 Task: Find connections with filter location Bad Waldsee with filter topic #SEMwith filter profile language Spanish with filter current company Engineers India Limited with filter school Himachal Pradesh University with filter industry Racetracks with filter service category Homeowners Insurance with filter keywords title Travel Agent
Action: Mouse moved to (562, 76)
Screenshot: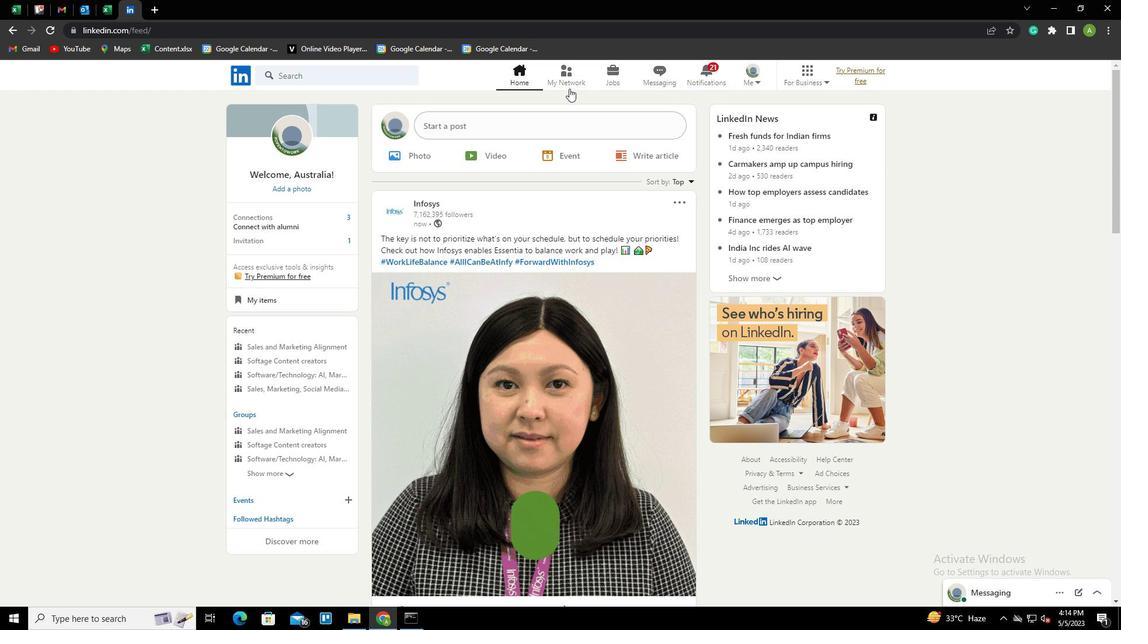 
Action: Mouse pressed left at (562, 76)
Screenshot: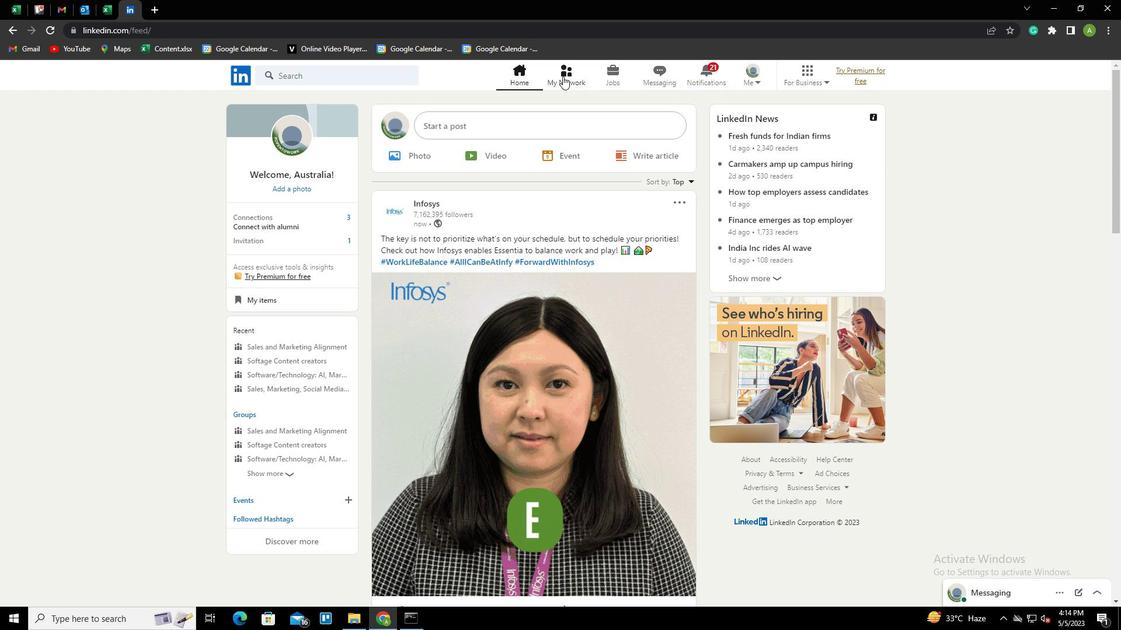 
Action: Mouse moved to (297, 140)
Screenshot: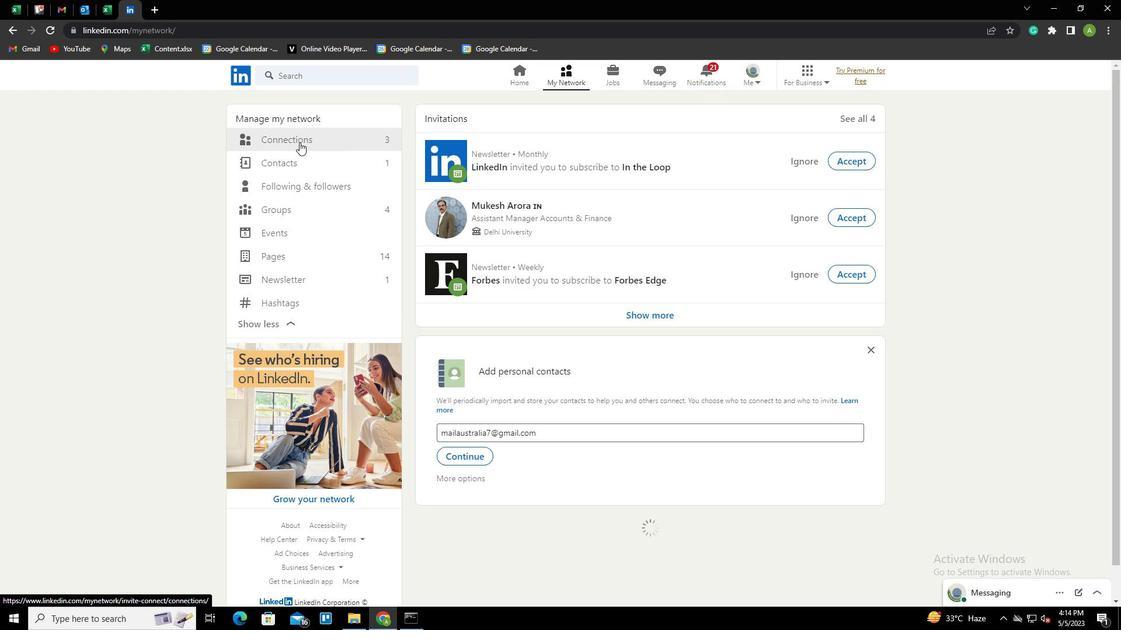 
Action: Mouse pressed left at (297, 140)
Screenshot: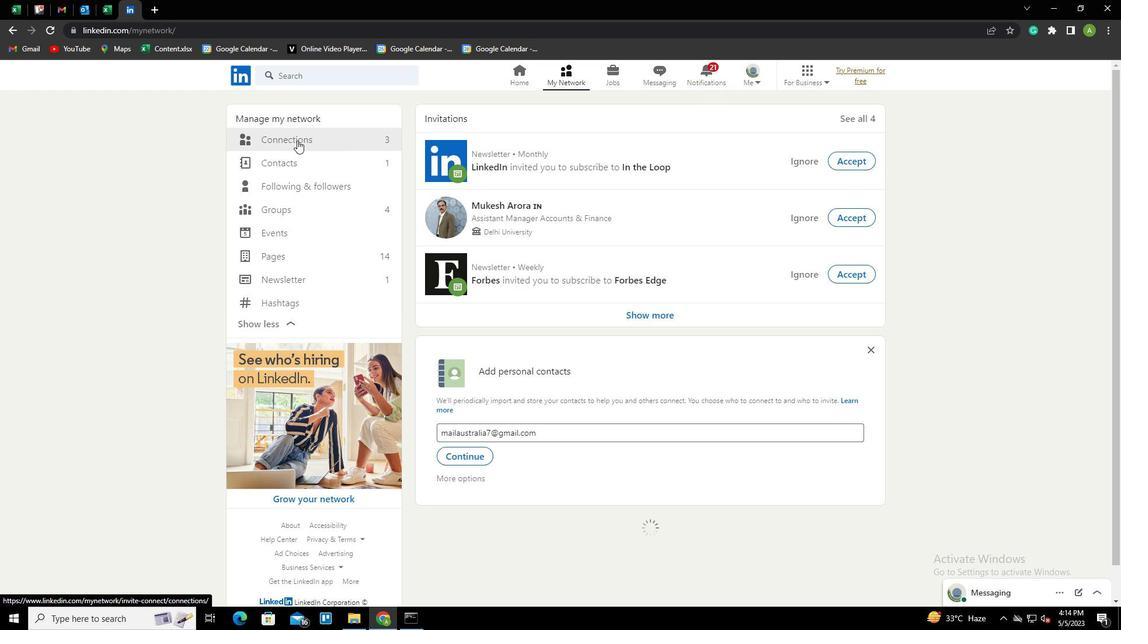 
Action: Mouse moved to (642, 141)
Screenshot: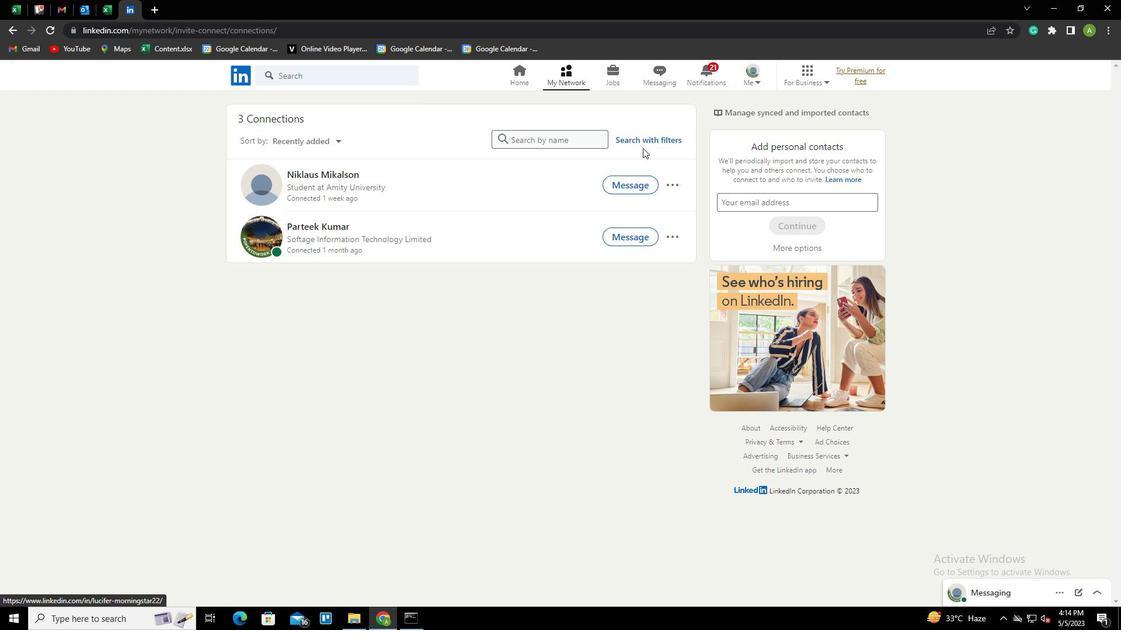 
Action: Mouse pressed left at (642, 141)
Screenshot: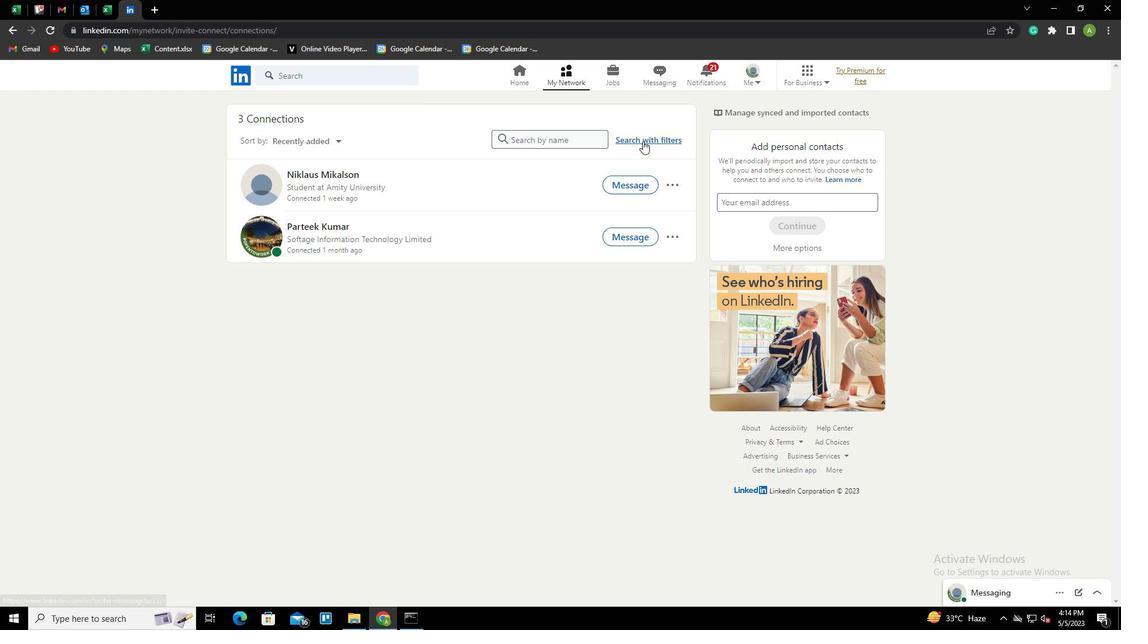 
Action: Mouse moved to (593, 103)
Screenshot: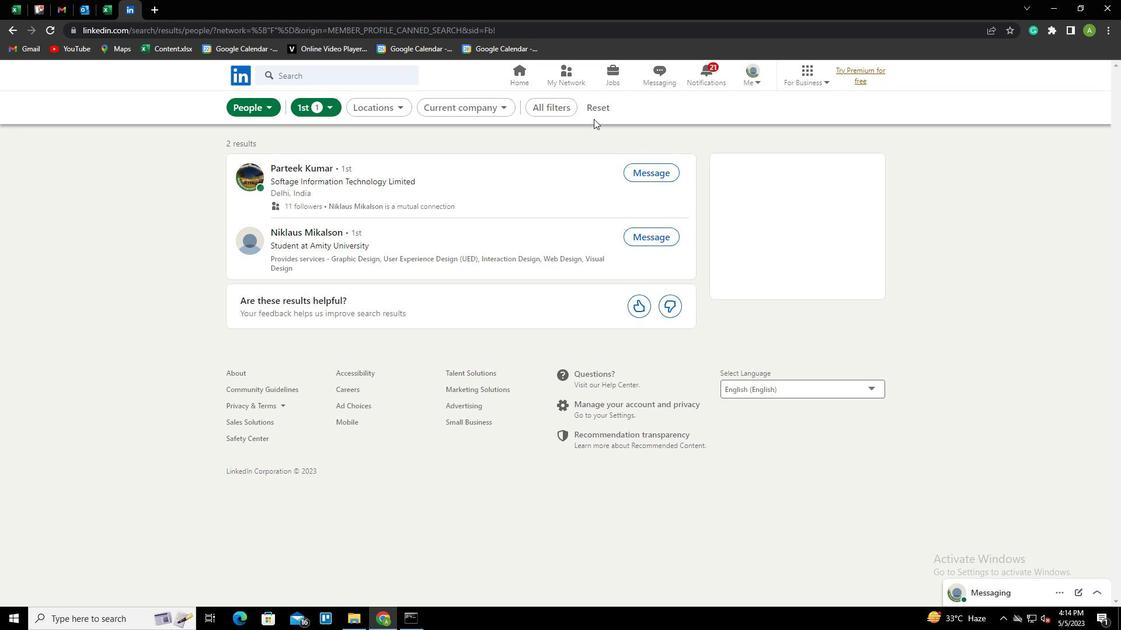 
Action: Mouse pressed left at (593, 103)
Screenshot: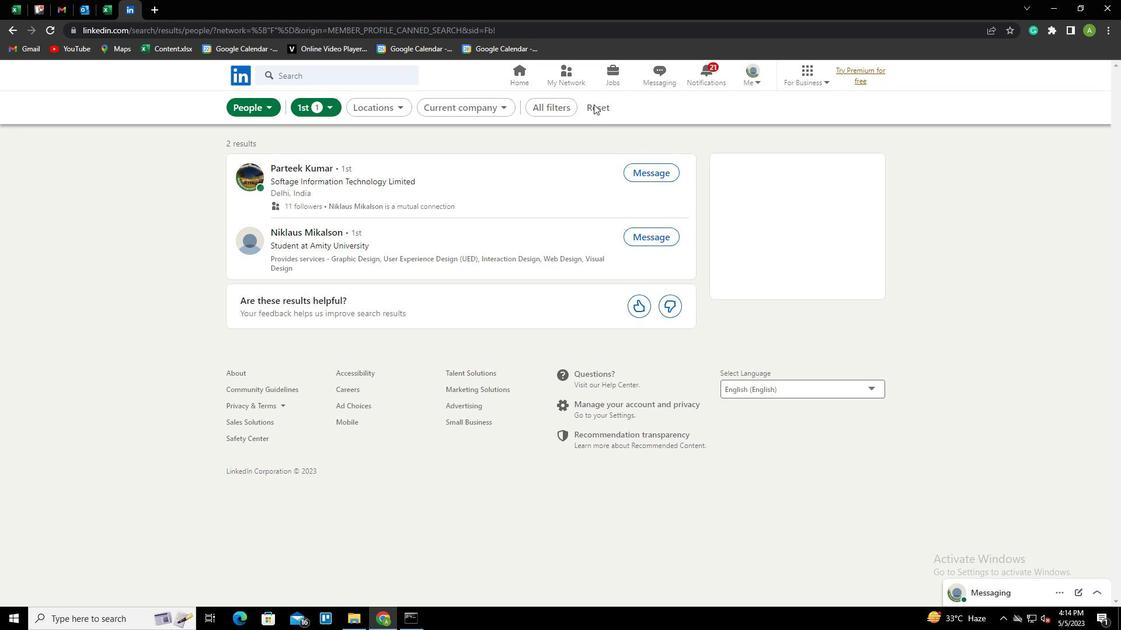 
Action: Mouse moved to (582, 109)
Screenshot: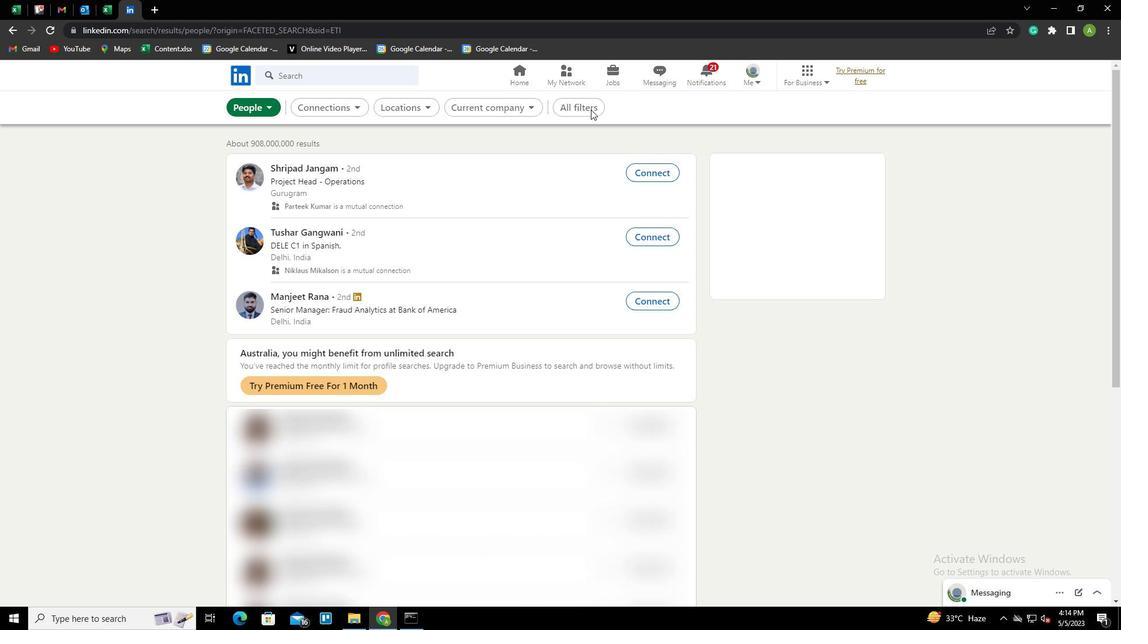 
Action: Mouse pressed left at (582, 109)
Screenshot: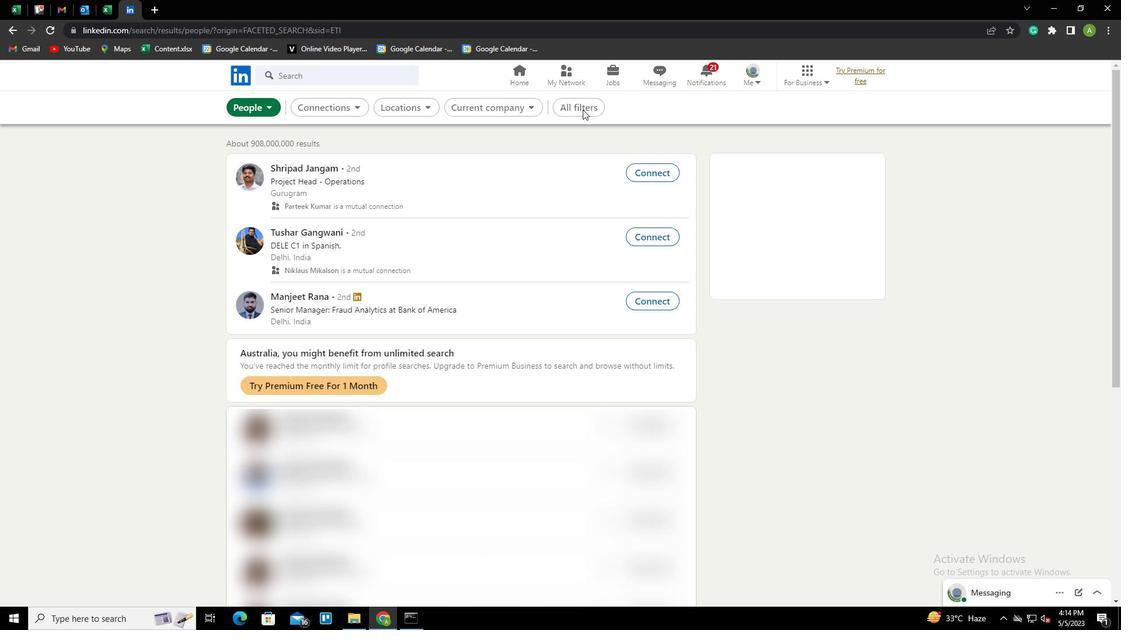 
Action: Mouse moved to (984, 392)
Screenshot: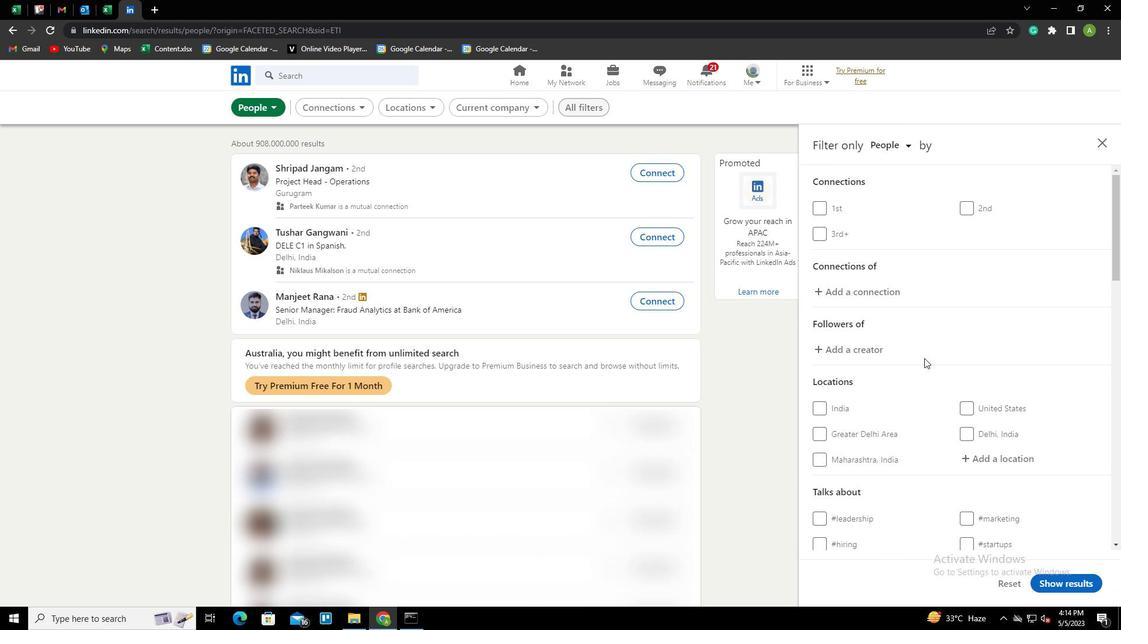 
Action: Mouse scrolled (984, 391) with delta (0, 0)
Screenshot: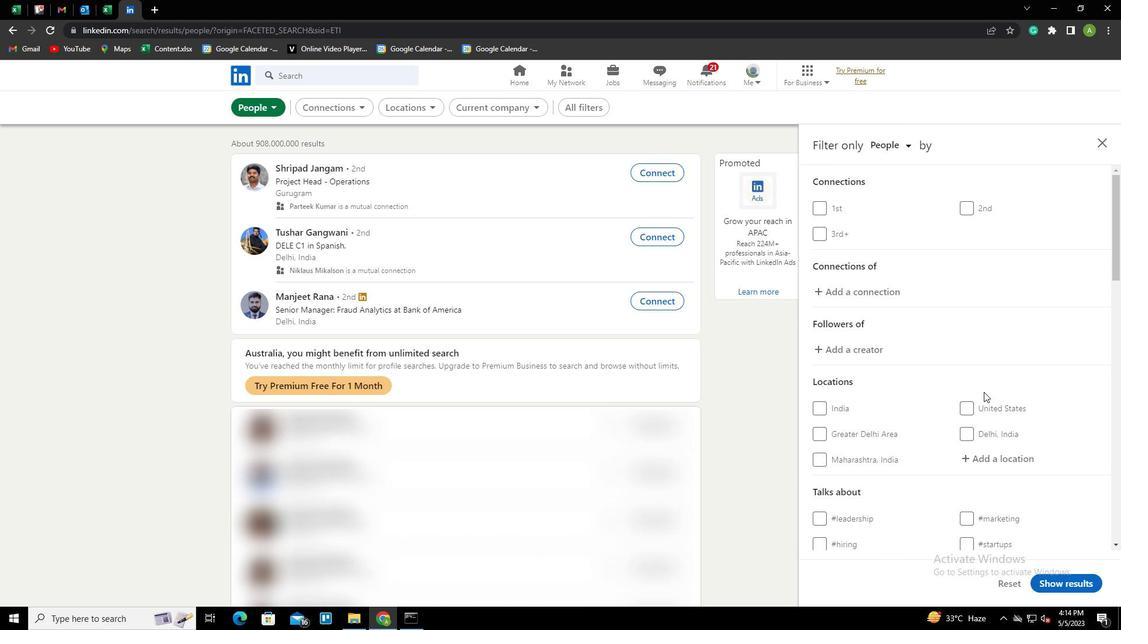 
Action: Mouse scrolled (984, 391) with delta (0, 0)
Screenshot: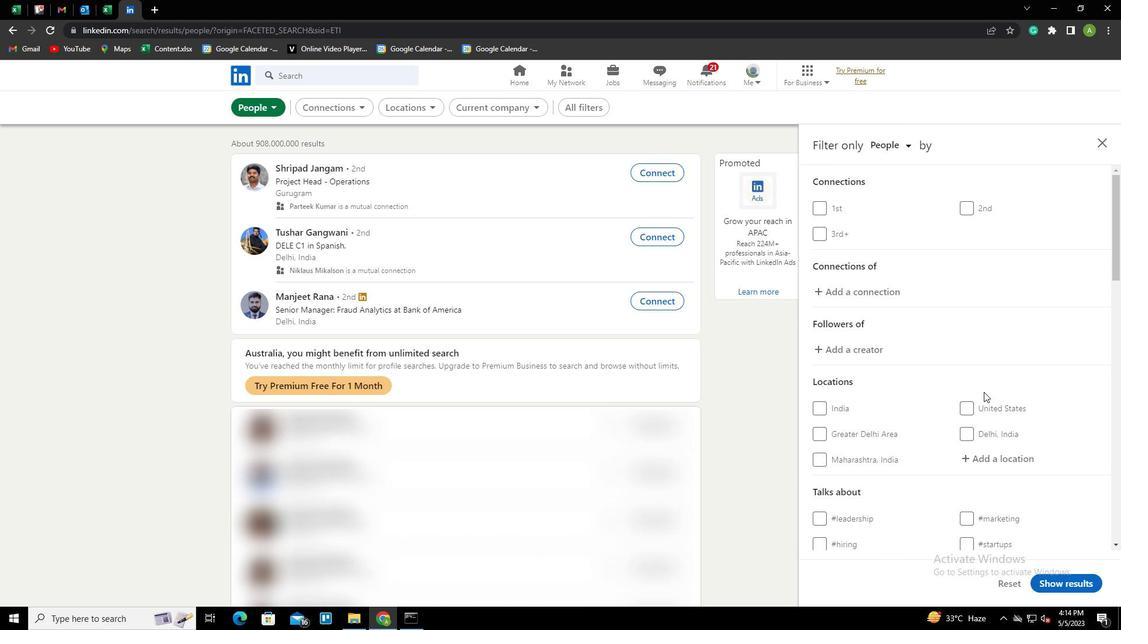 
Action: Mouse moved to (985, 338)
Screenshot: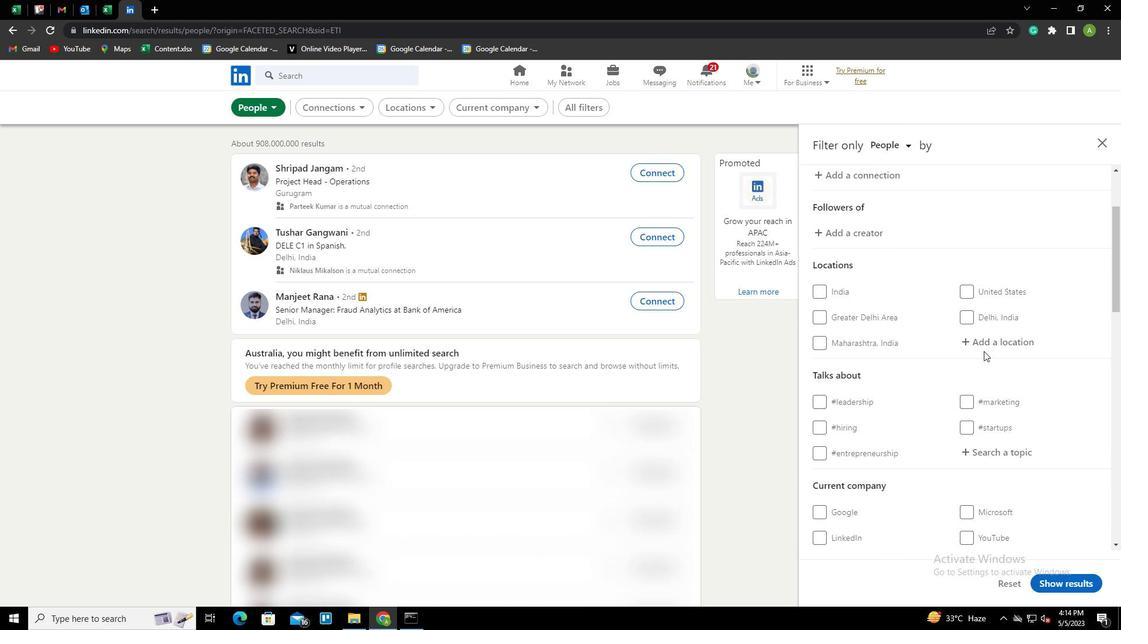 
Action: Mouse pressed left at (985, 338)
Screenshot: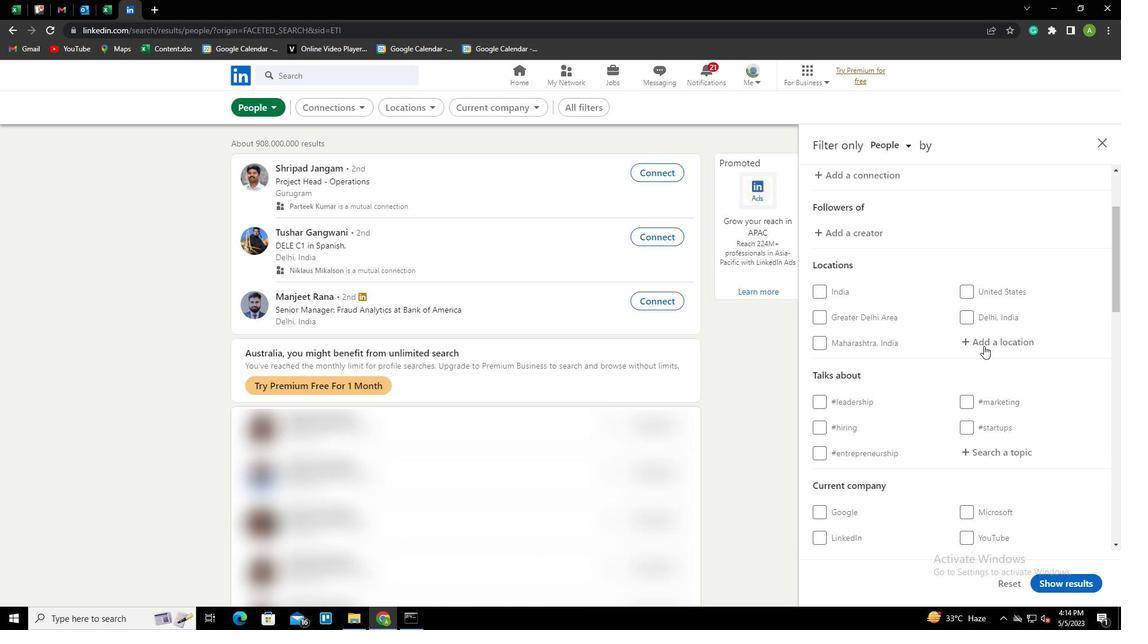 
Action: Key pressed <Key.shift><Key.shift><Key.shift><Key.shift><Key.shift><Key.shift><Key.shift><Key.shift><Key.shift><Key.shift><Key.shift><Key.shift><Key.shift><Key.shift><Key.shift><Key.shift><Key.shift><Key.shift><Key.shift><Key.shift><Key.shift><Key.shift><Key.shift><Key.shift><Key.shift><Key.shift><Key.shift><Key.shift><Key.shift>BAD<Key.space><Key.shift>WALDSEE<Key.down><Key.enter>
Screenshot: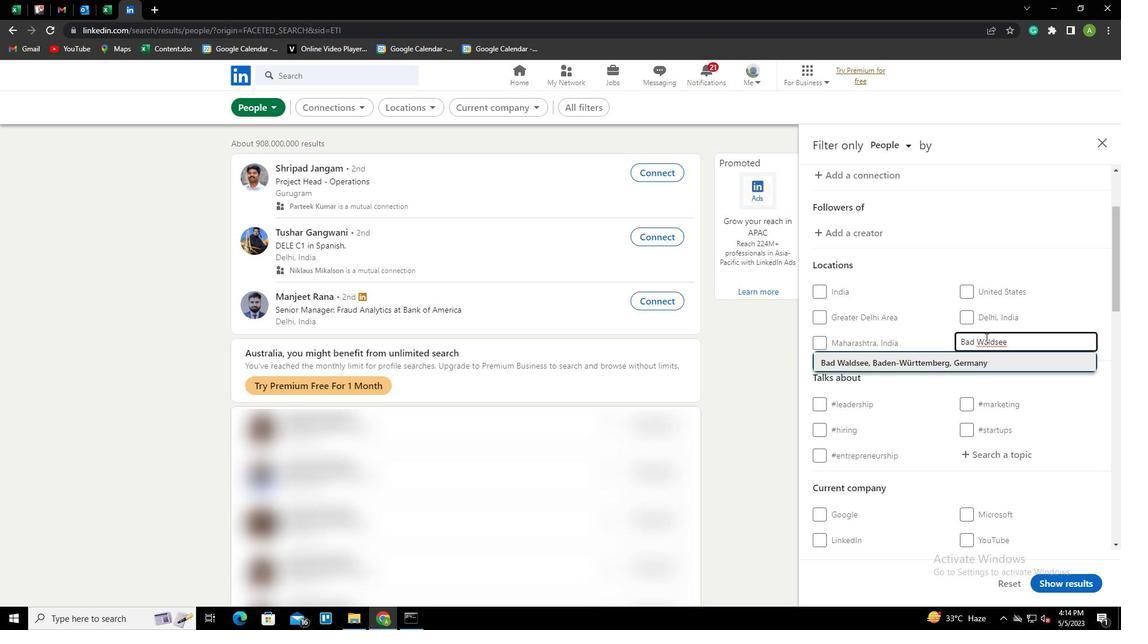 
Action: Mouse scrolled (985, 337) with delta (0, 0)
Screenshot: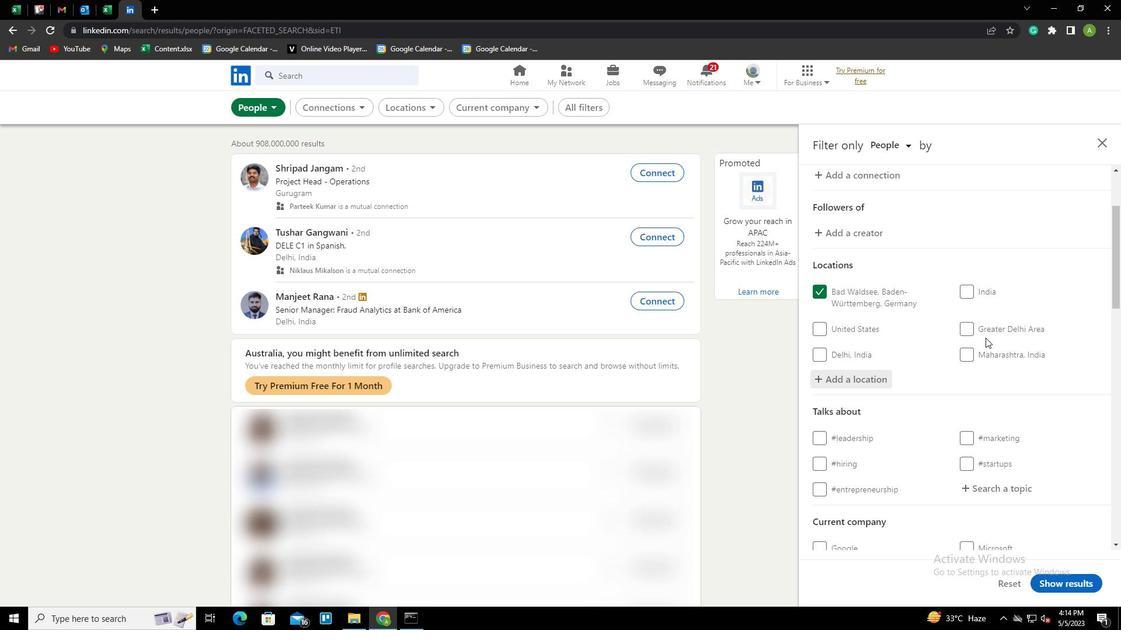 
Action: Mouse scrolled (985, 337) with delta (0, 0)
Screenshot: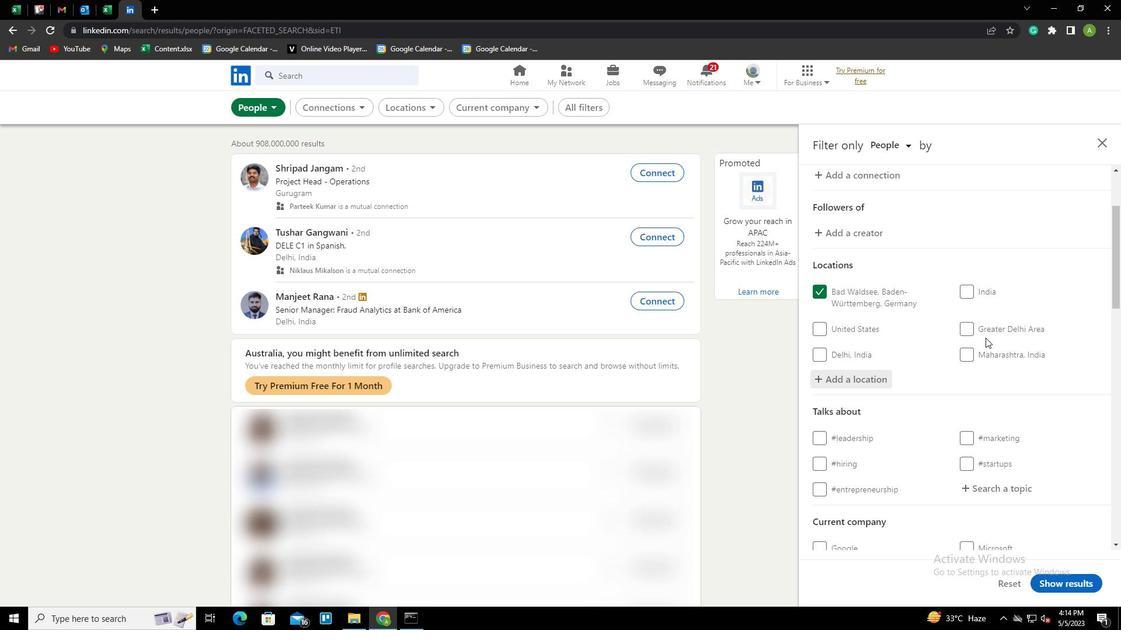 
Action: Mouse scrolled (985, 337) with delta (0, 0)
Screenshot: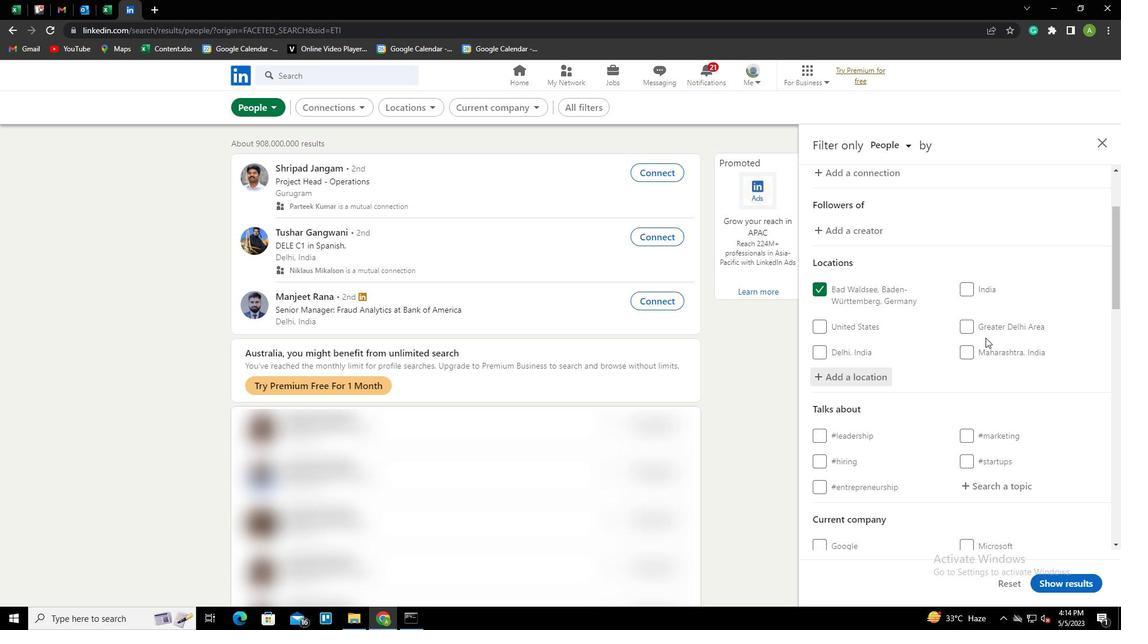 
Action: Mouse moved to (1001, 317)
Screenshot: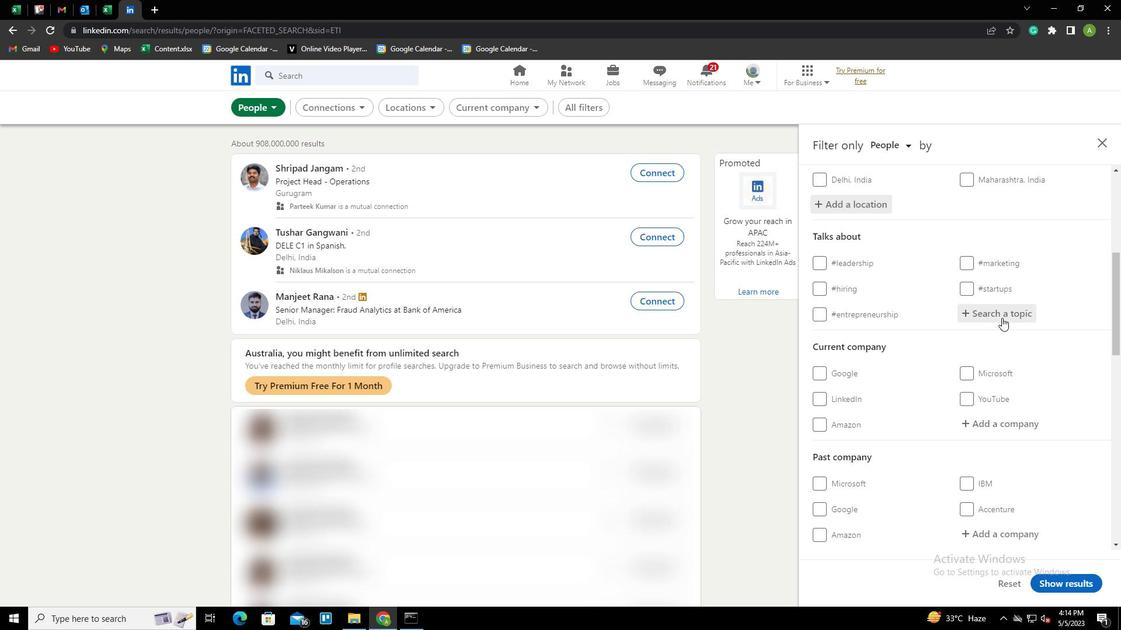 
Action: Mouse pressed left at (1001, 317)
Screenshot: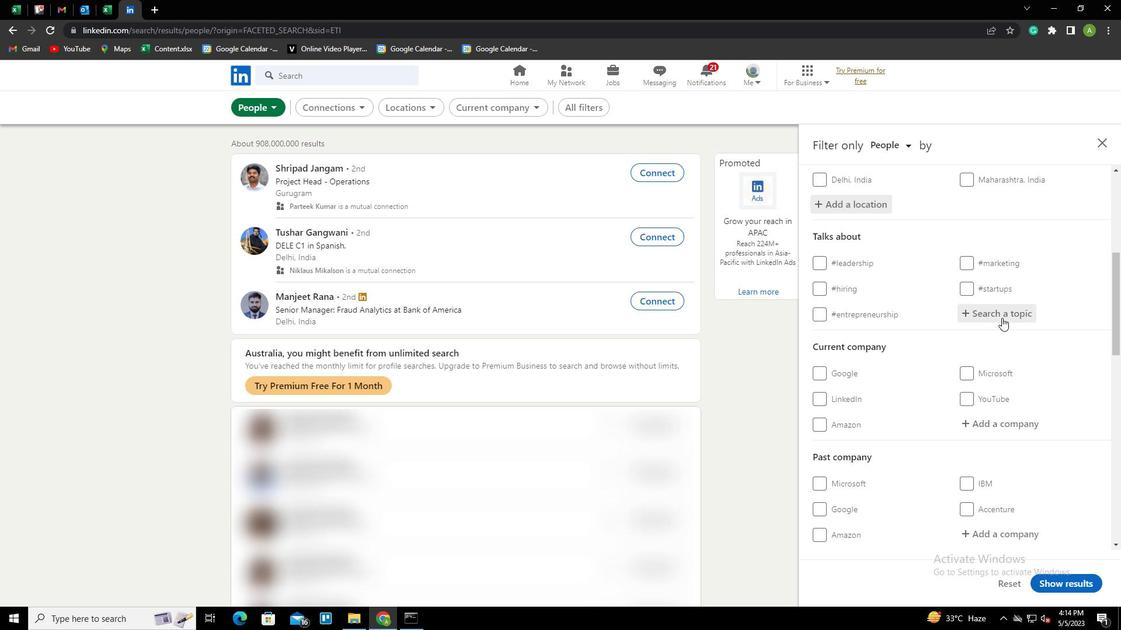 
Action: Key pressed <Key.shift><Key.shift><Key.shift><Key.shift><Key.shift><Key.shift><Key.shift><Key.shift><Key.shift><Key.shift><Key.shift><Key.shift><Key.shift><Key.shift><Key.shift><Key.shift><Key.shift><Key.shift><Key.shift><Key.shift><Key.shift><Key.shift><Key.shift><Key.shift><Key.shift><Key.shift><Key.shift><Key.shift><Key.shift><Key.shift><Key.shift>SEM<Key.down><Key.down><Key.down><Key.down><Key.down><Key.enter>
Screenshot: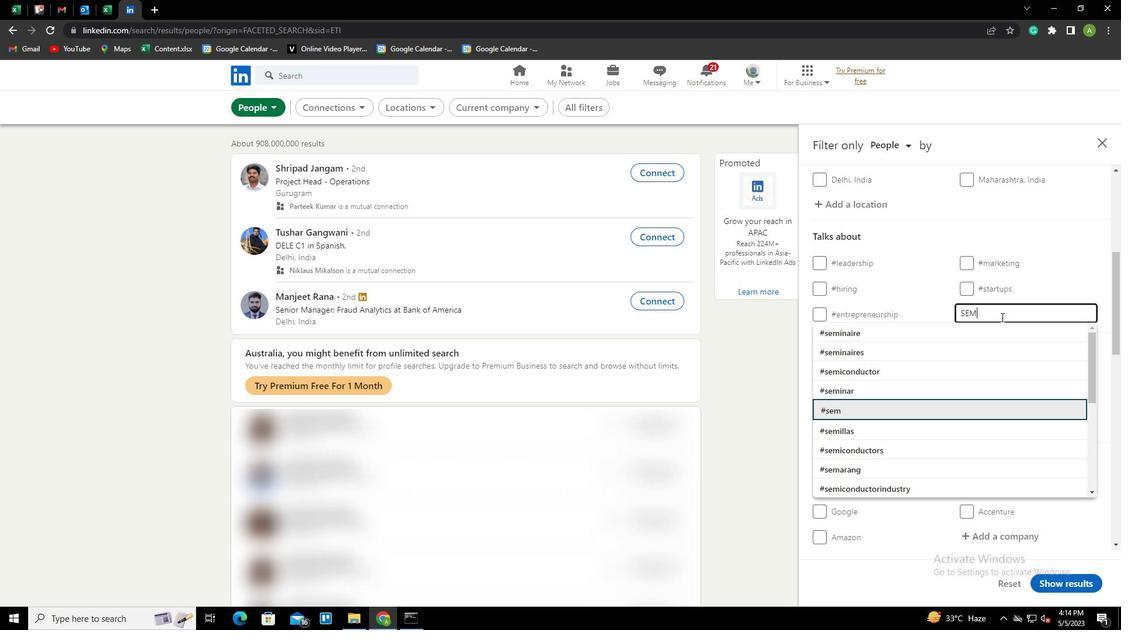 
Action: Mouse scrolled (1001, 317) with delta (0, 0)
Screenshot: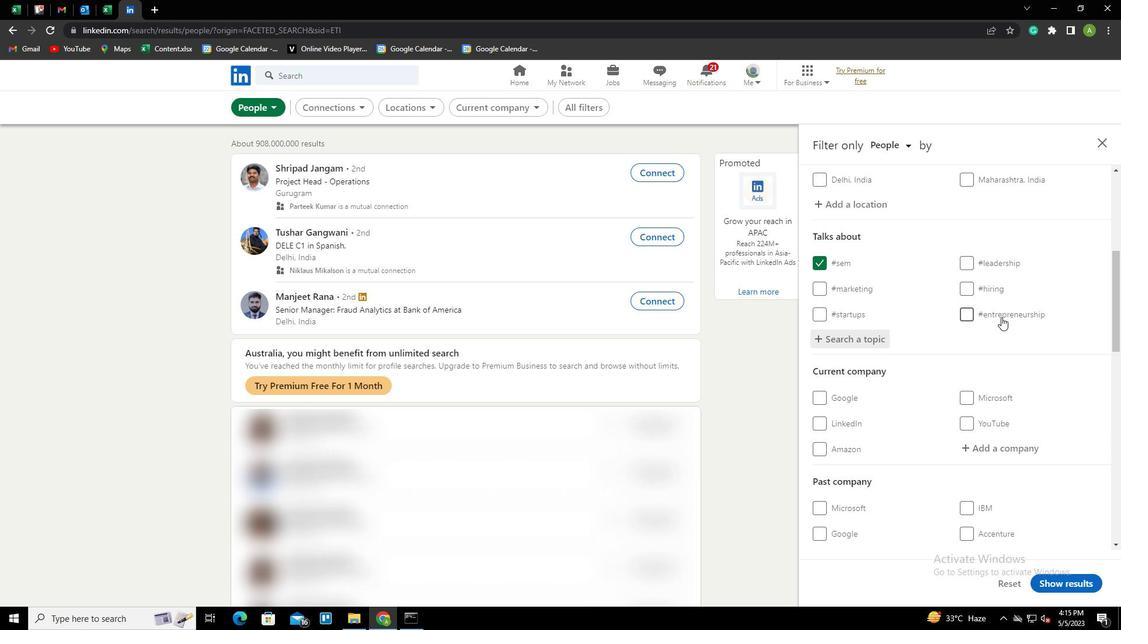 
Action: Mouse scrolled (1001, 317) with delta (0, 0)
Screenshot: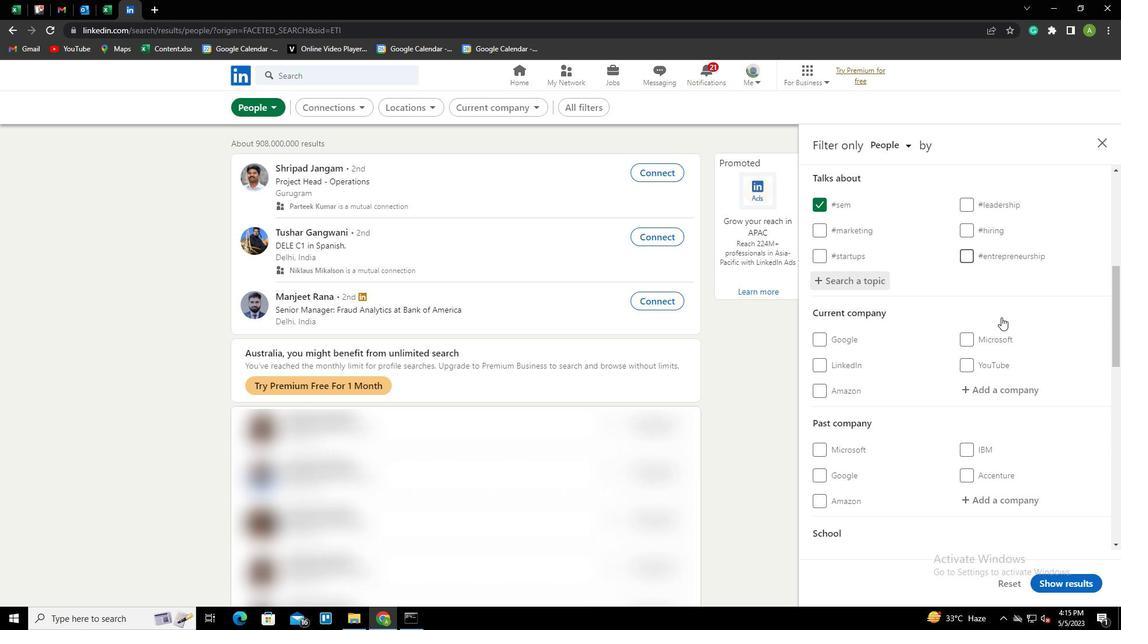 
Action: Mouse scrolled (1001, 317) with delta (0, 0)
Screenshot: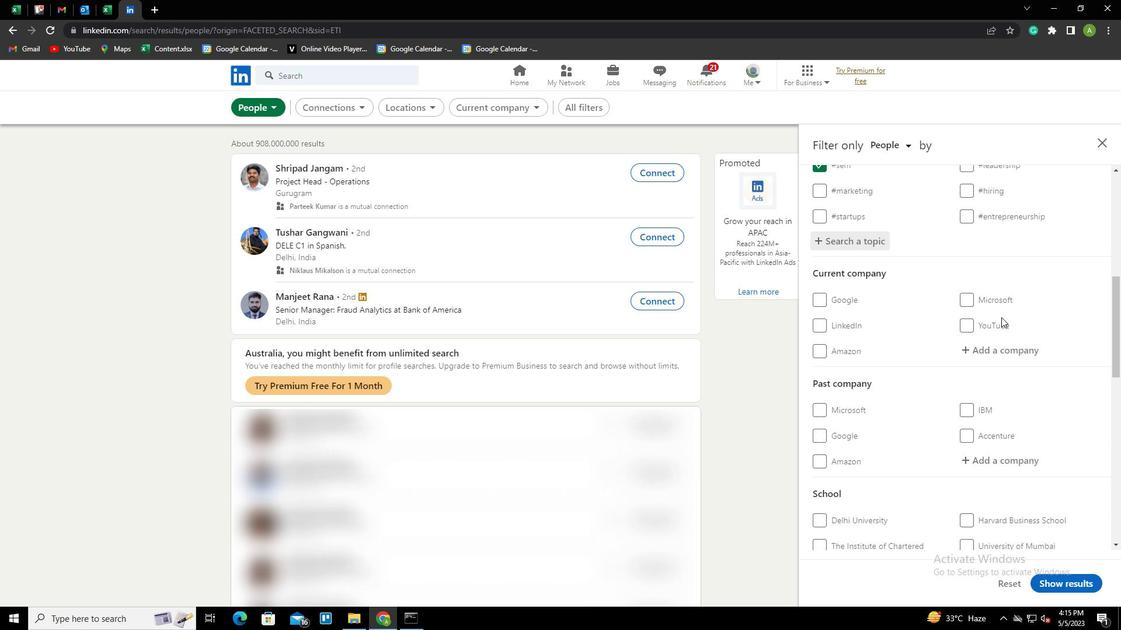
Action: Mouse scrolled (1001, 317) with delta (0, 0)
Screenshot: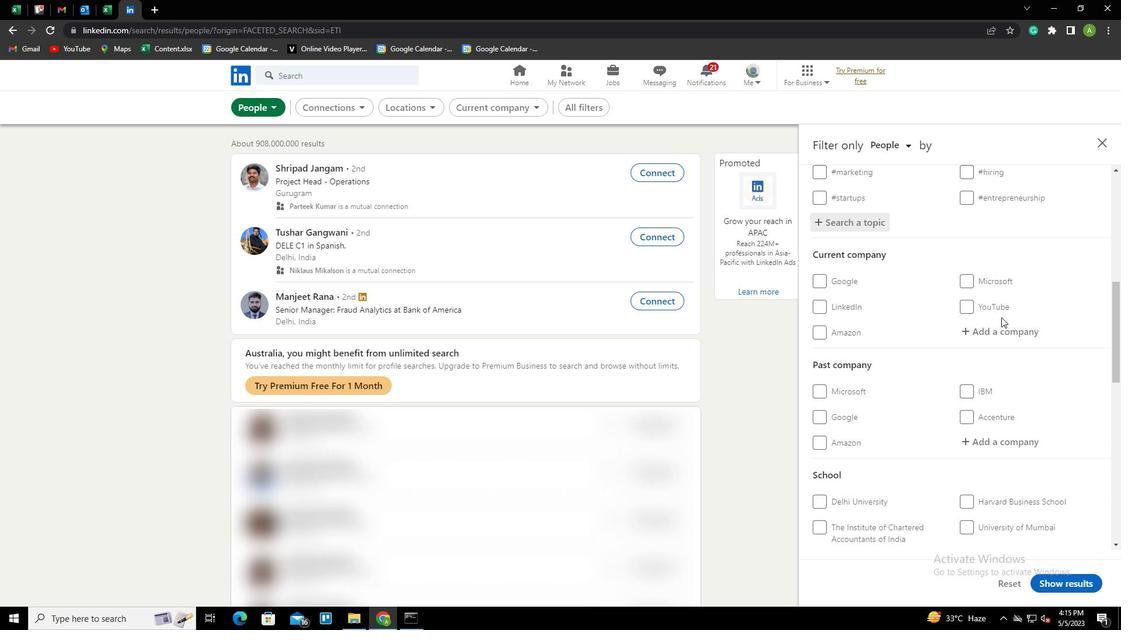 
Action: Mouse scrolled (1001, 317) with delta (0, 0)
Screenshot: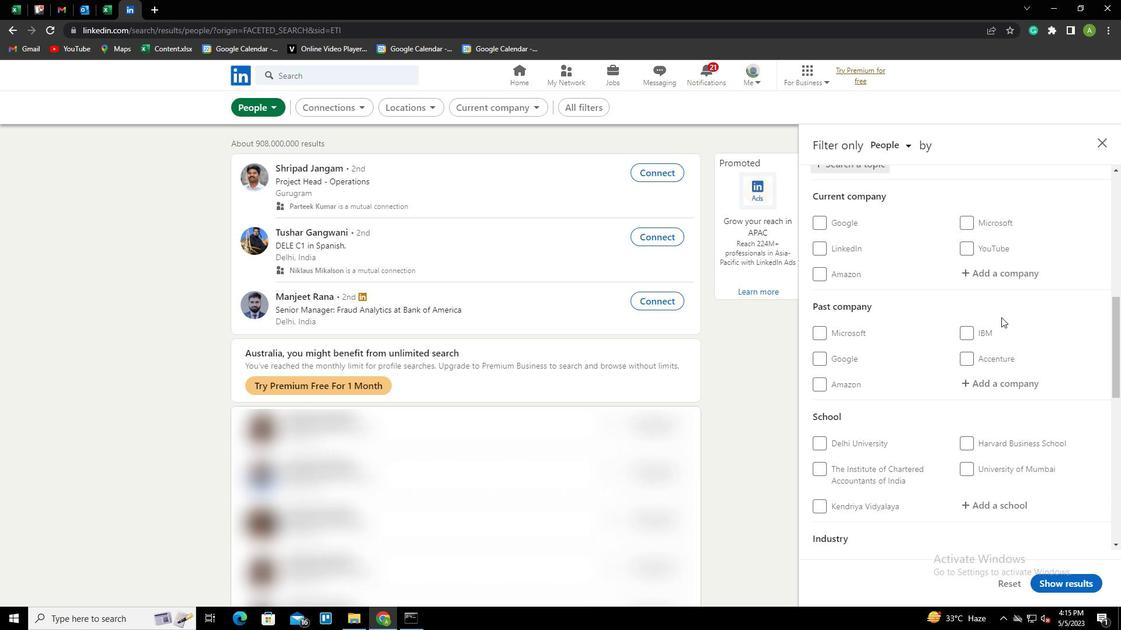 
Action: Mouse scrolled (1001, 317) with delta (0, 0)
Screenshot: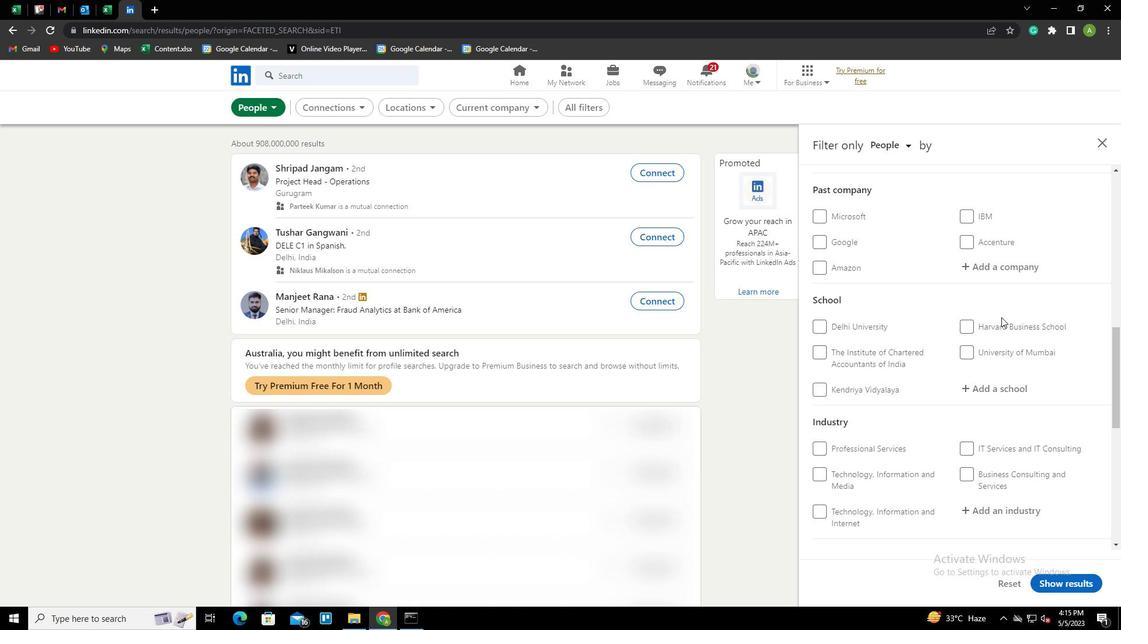 
Action: Mouse scrolled (1001, 317) with delta (0, 0)
Screenshot: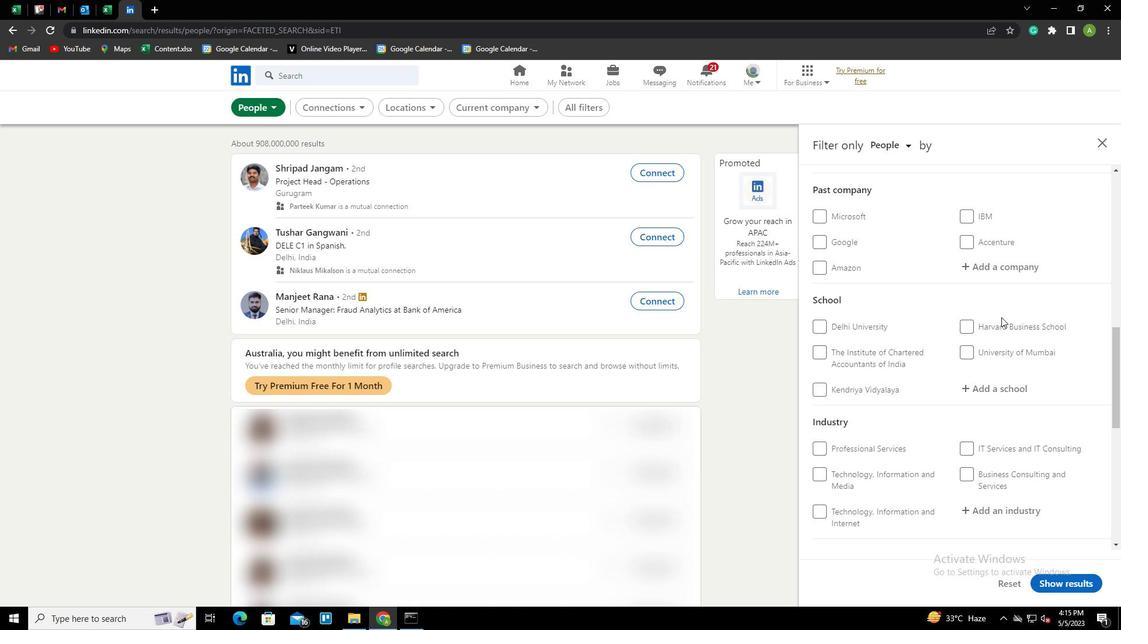 
Action: Mouse scrolled (1001, 317) with delta (0, 0)
Screenshot: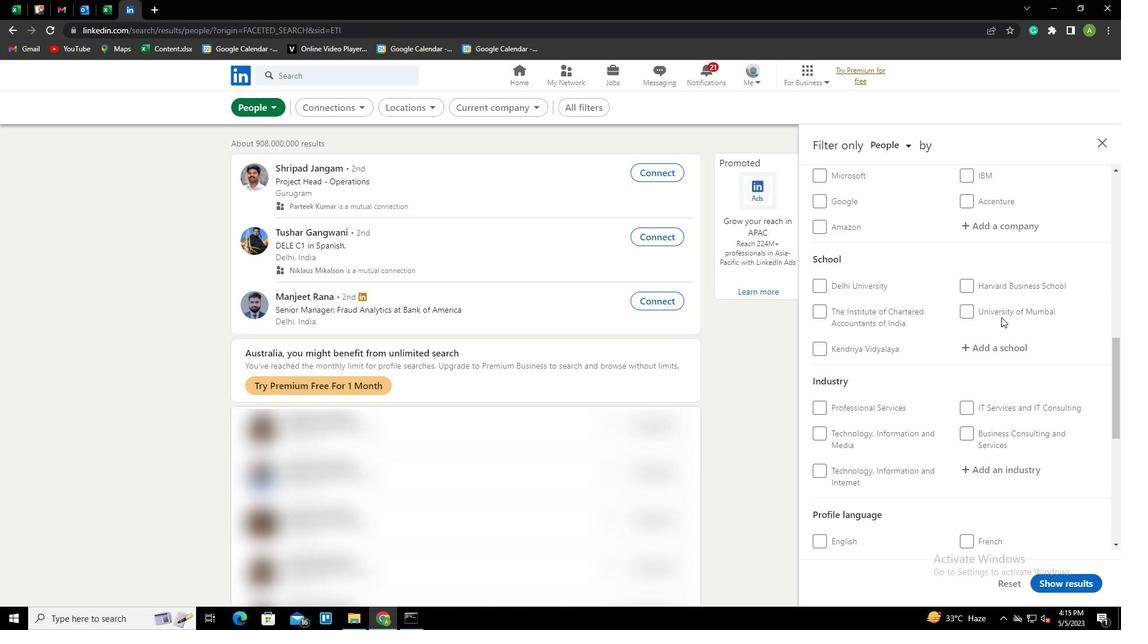 
Action: Mouse scrolled (1001, 317) with delta (0, 0)
Screenshot: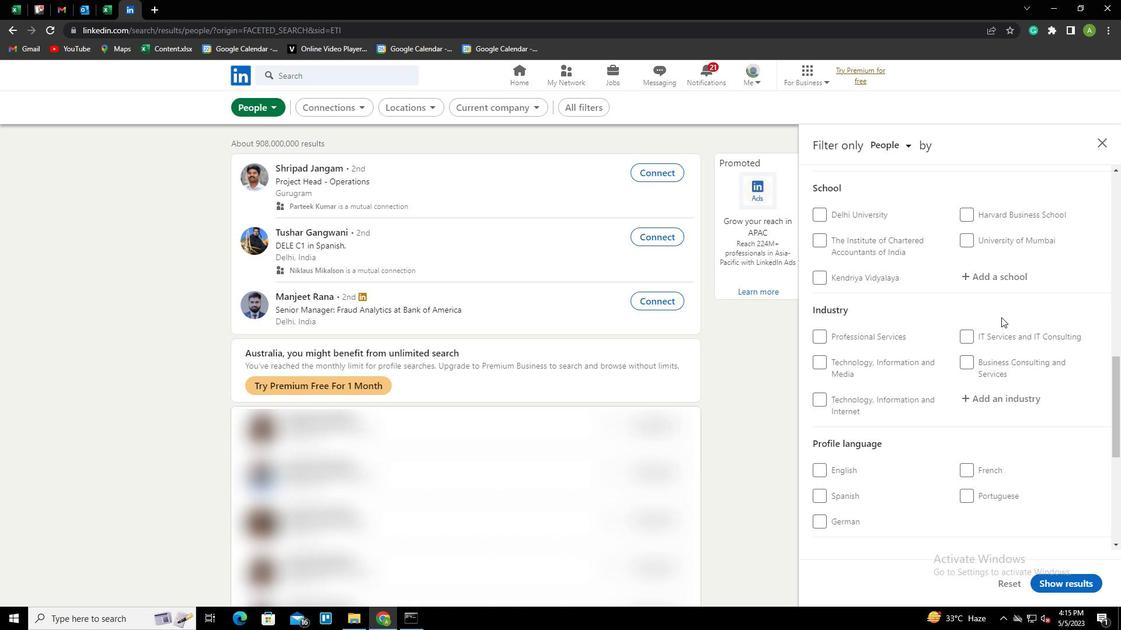 
Action: Mouse moved to (816, 374)
Screenshot: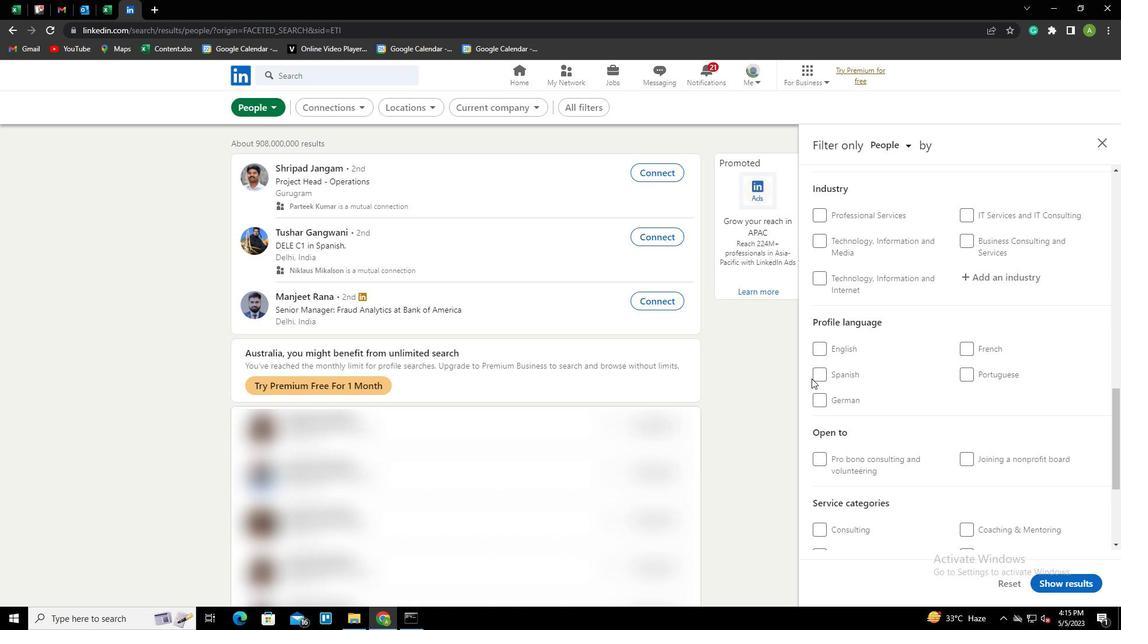 
Action: Mouse pressed left at (816, 374)
Screenshot: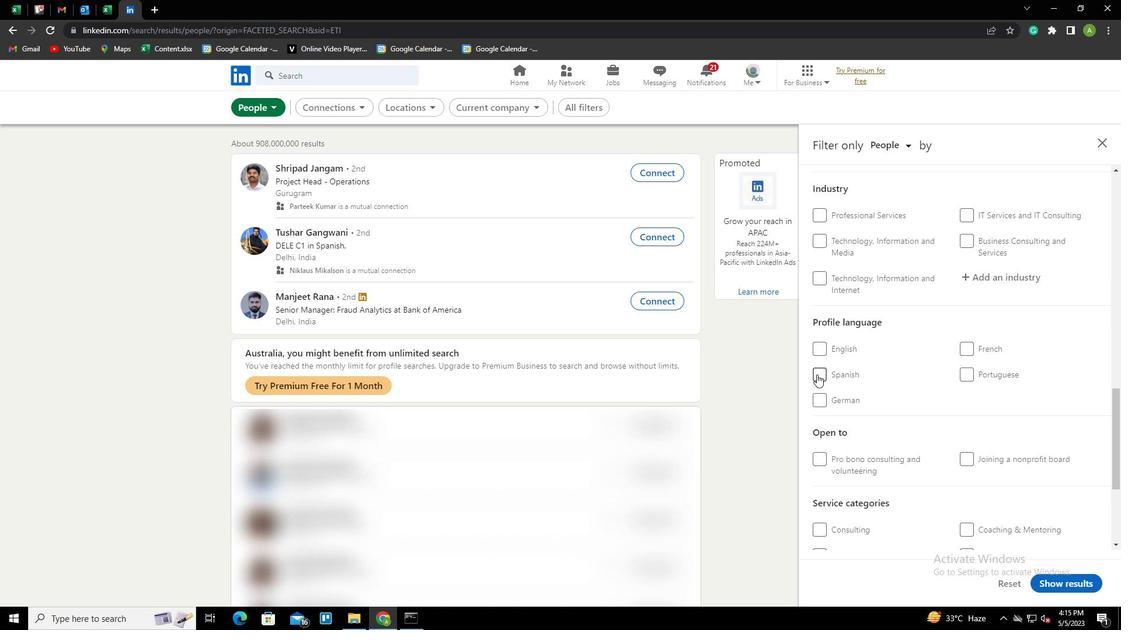
Action: Mouse moved to (923, 376)
Screenshot: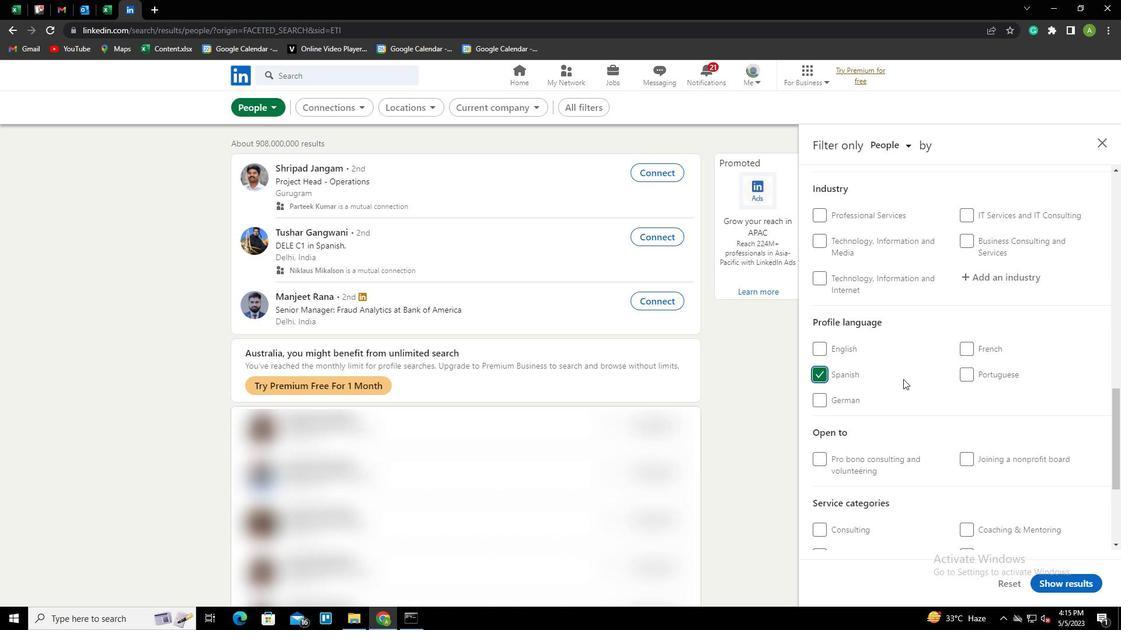 
Action: Mouse scrolled (923, 377) with delta (0, 0)
Screenshot: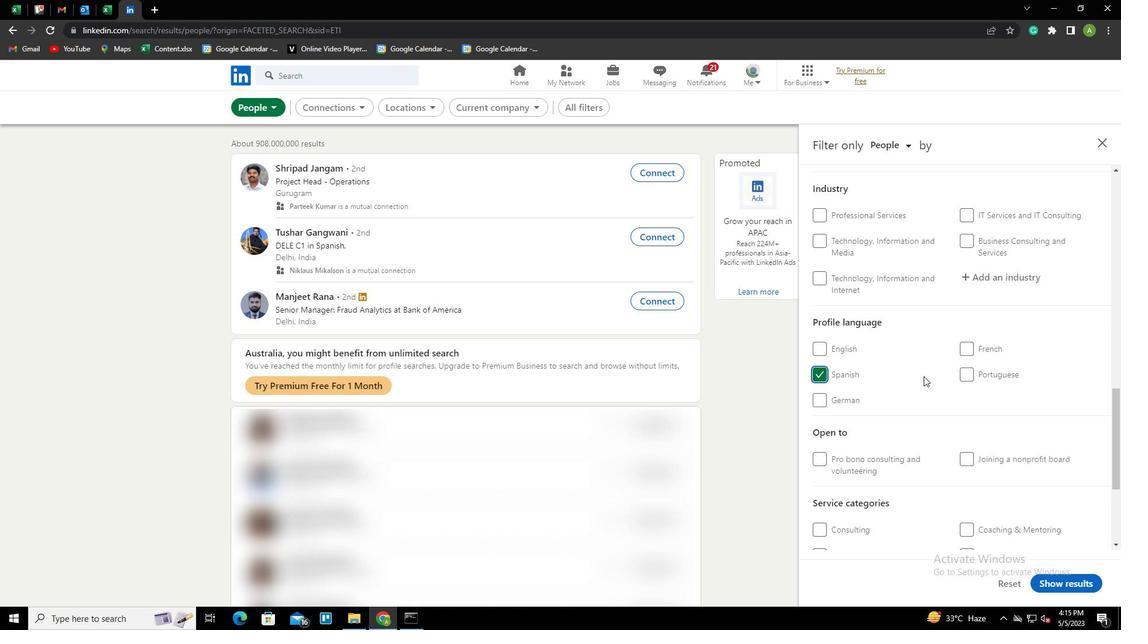 
Action: Mouse scrolled (923, 377) with delta (0, 0)
Screenshot: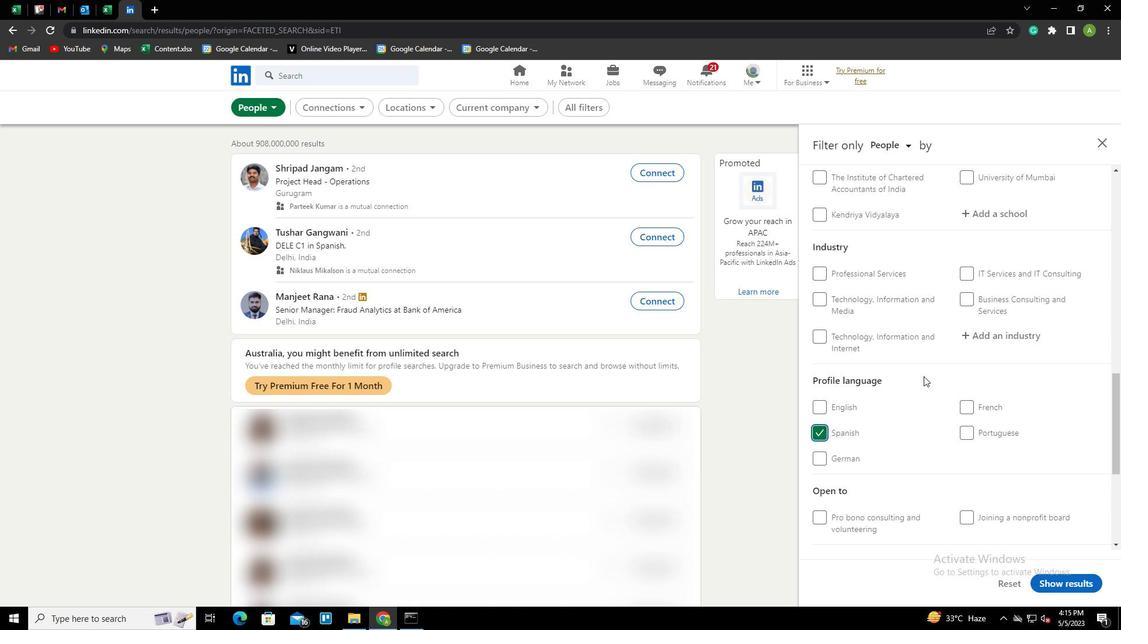 
Action: Mouse scrolled (923, 377) with delta (0, 0)
Screenshot: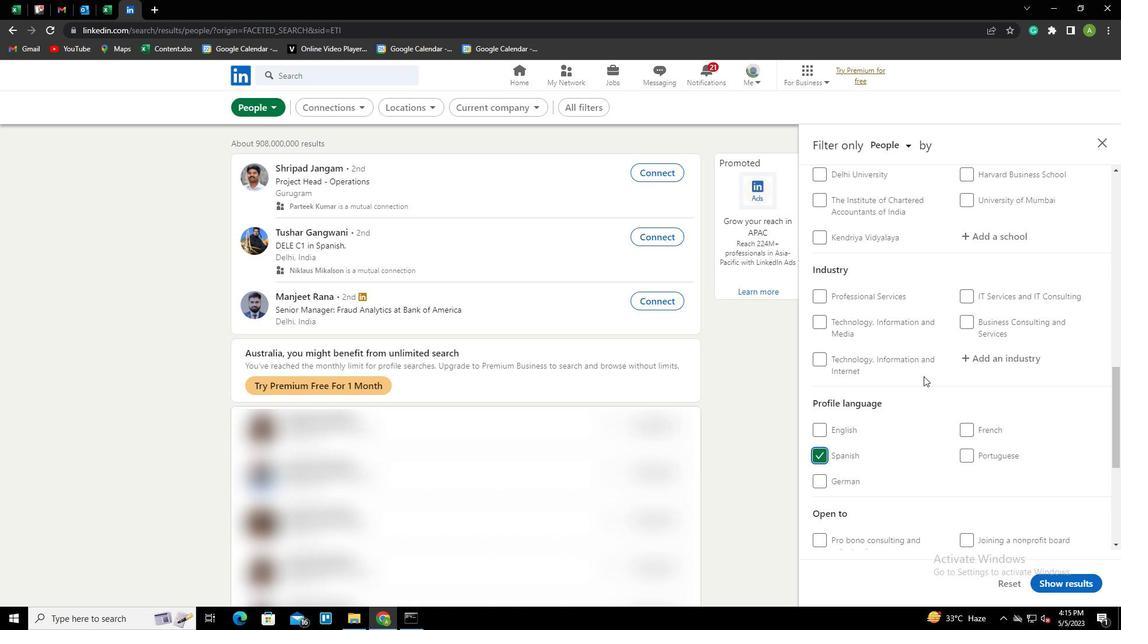 
Action: Mouse scrolled (923, 377) with delta (0, 0)
Screenshot: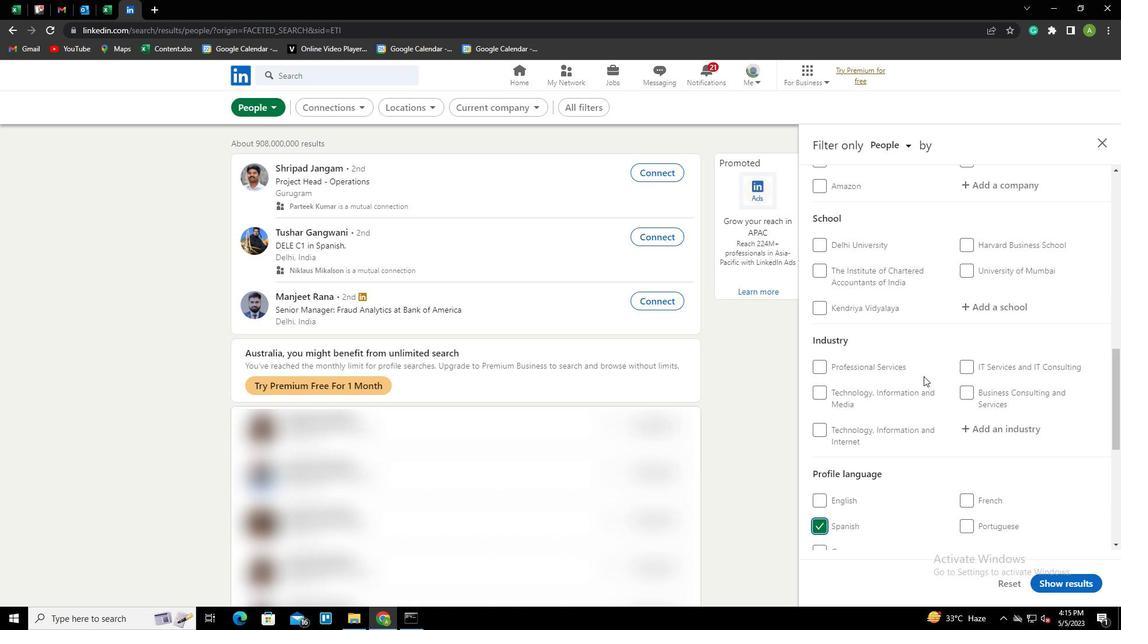 
Action: Mouse scrolled (923, 377) with delta (0, 0)
Screenshot: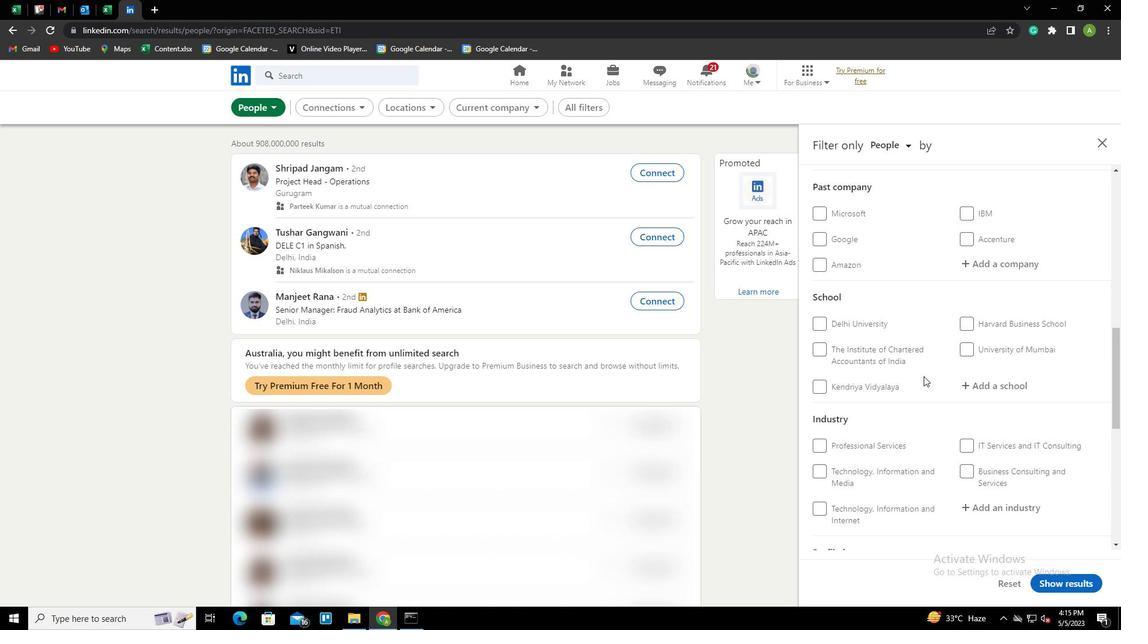 
Action: Mouse scrolled (923, 377) with delta (0, 0)
Screenshot: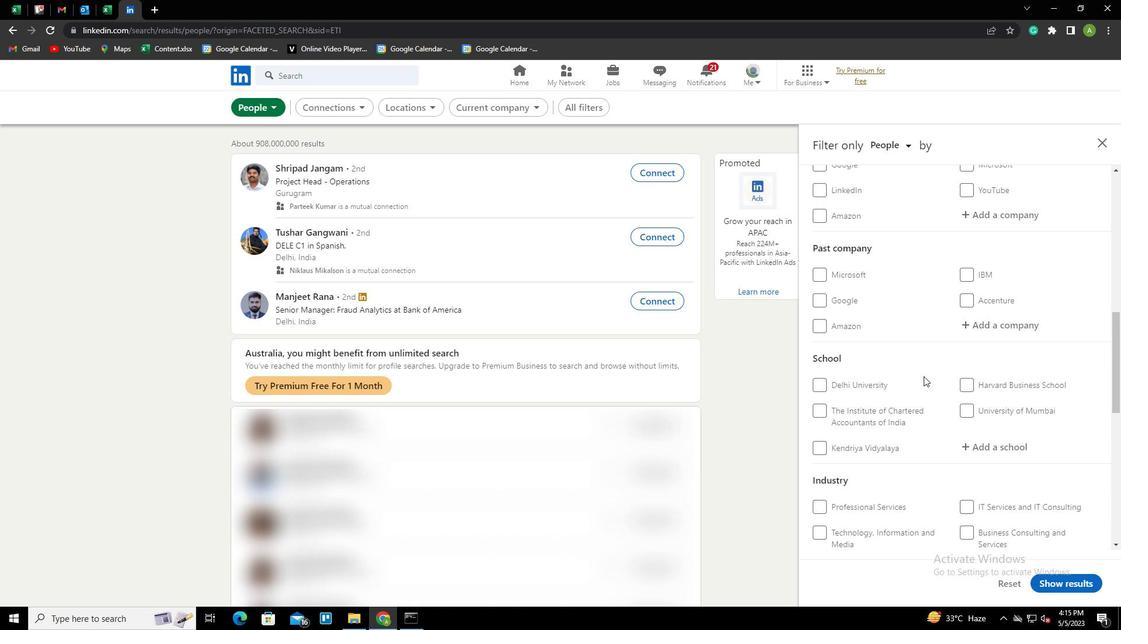
Action: Mouse scrolled (923, 377) with delta (0, 0)
Screenshot: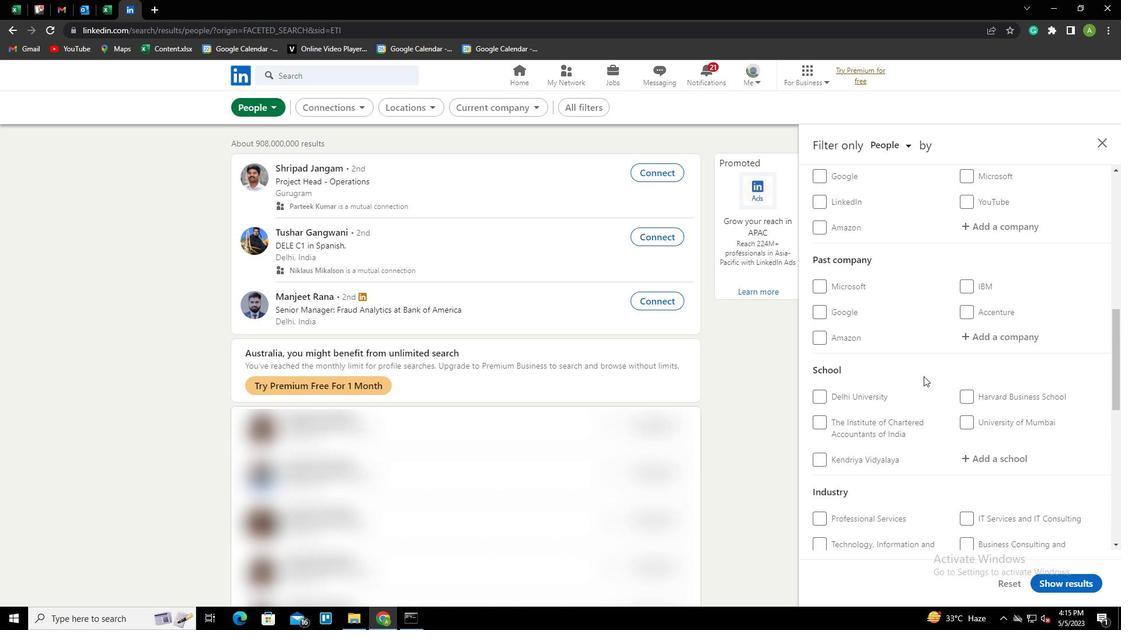 
Action: Mouse moved to (990, 335)
Screenshot: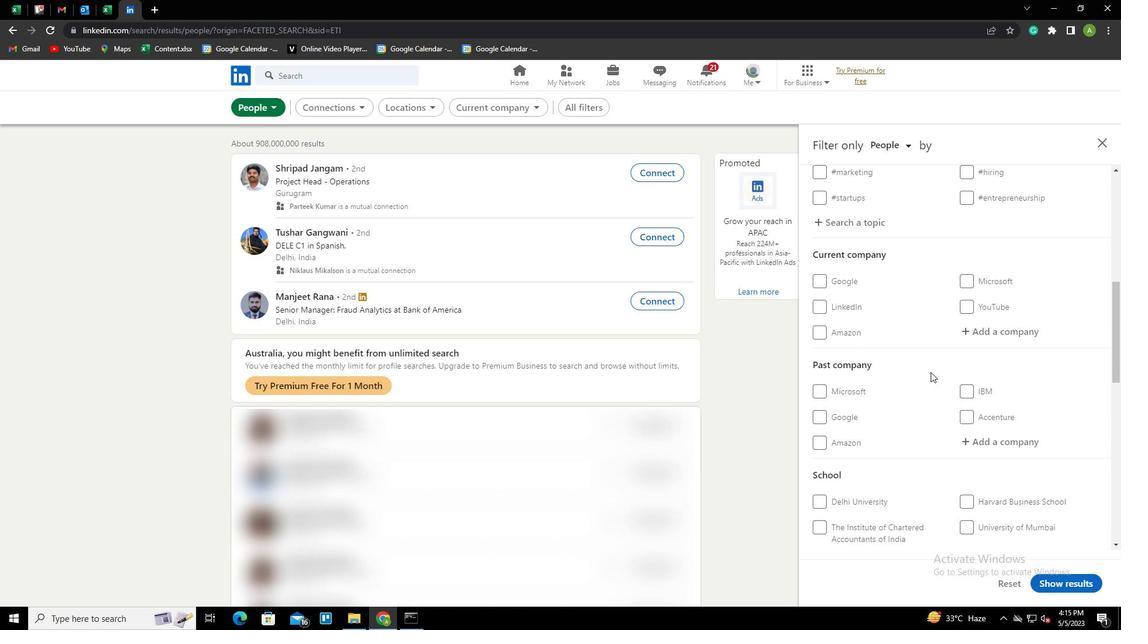 
Action: Mouse pressed left at (990, 335)
Screenshot: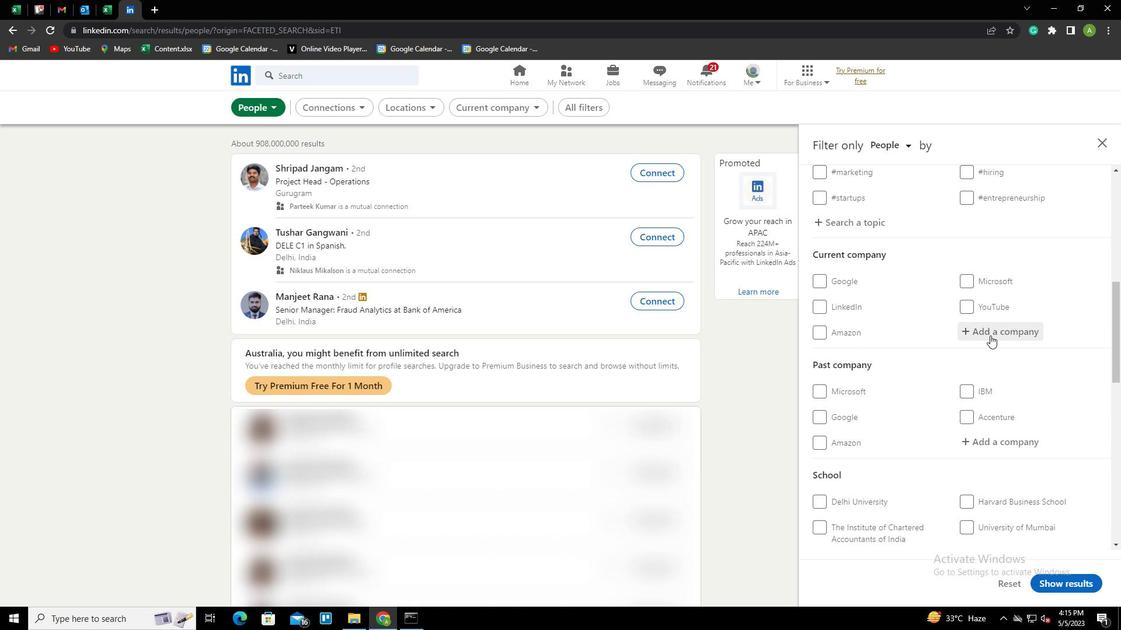 
Action: Key pressed <Key.shift><Key.shift><Key.shift><Key.shift><Key.shift><Key.shift><Key.shift>ENGINEERS<Key.space><Key.shift>INDIA<Key.space><Key.shift>LIMITED<Key.down><Key.enter>
Screenshot: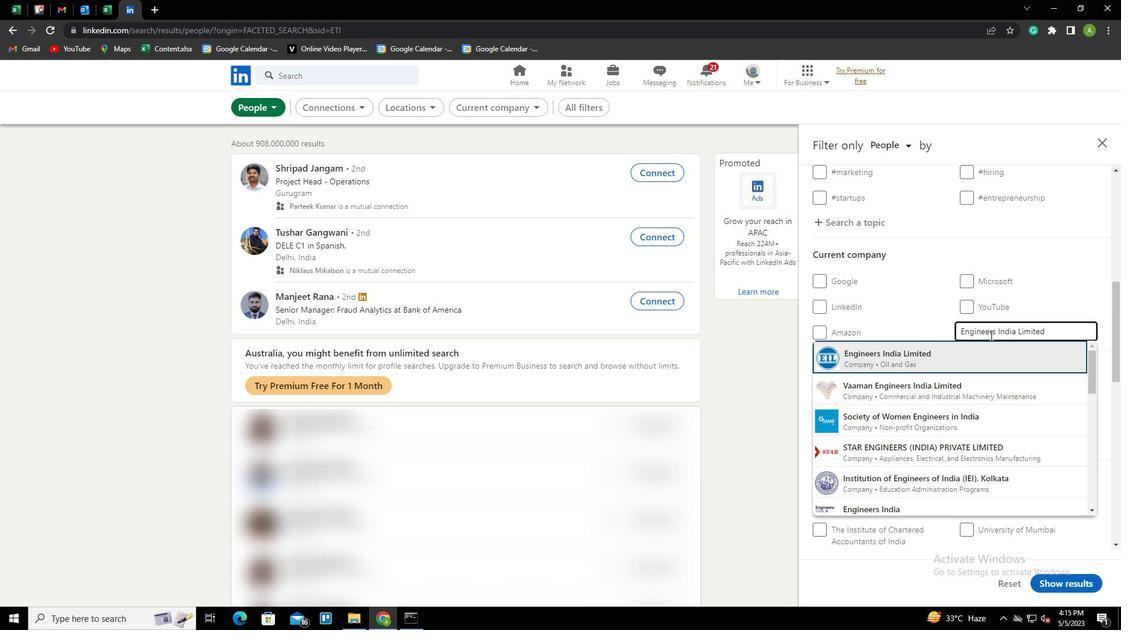 
Action: Mouse scrolled (990, 335) with delta (0, 0)
Screenshot: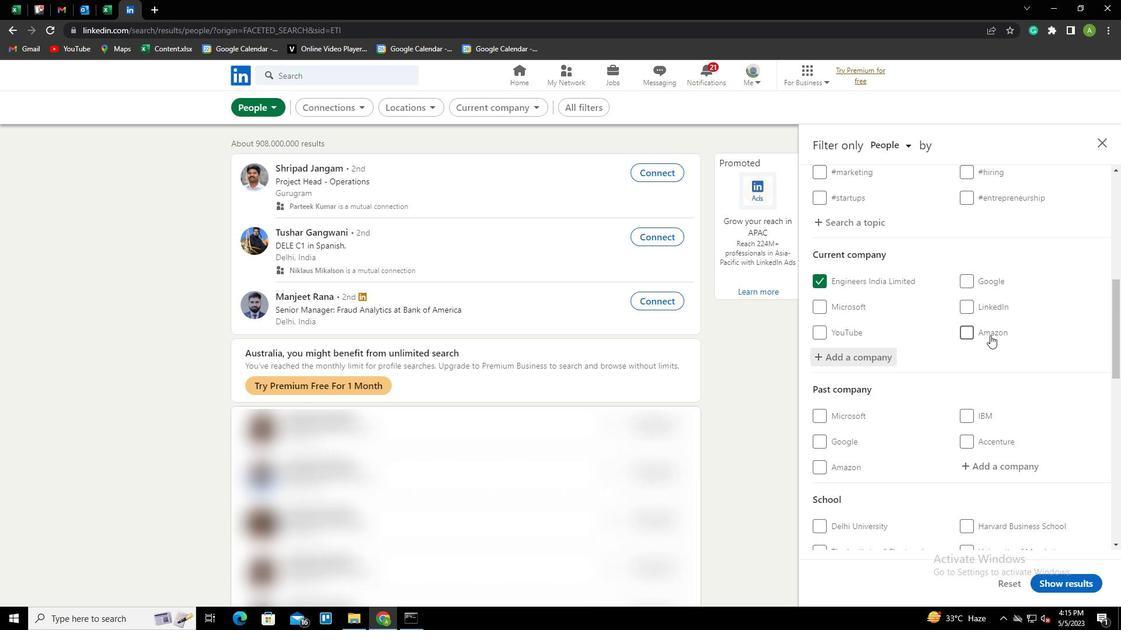 
Action: Mouse scrolled (990, 335) with delta (0, 0)
Screenshot: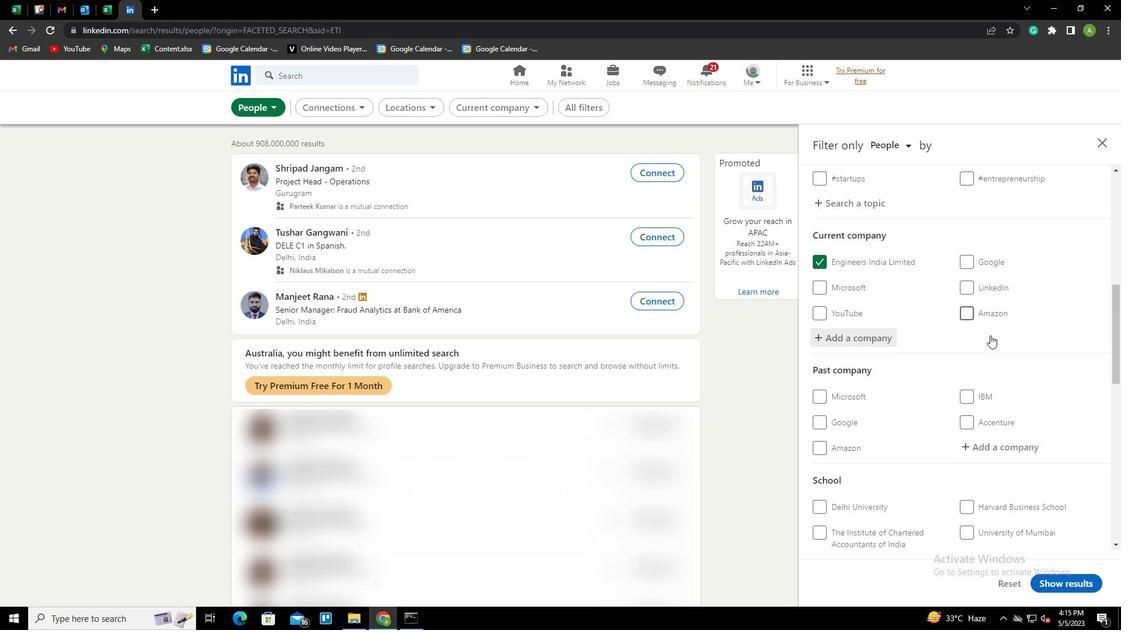 
Action: Mouse scrolled (990, 335) with delta (0, 0)
Screenshot: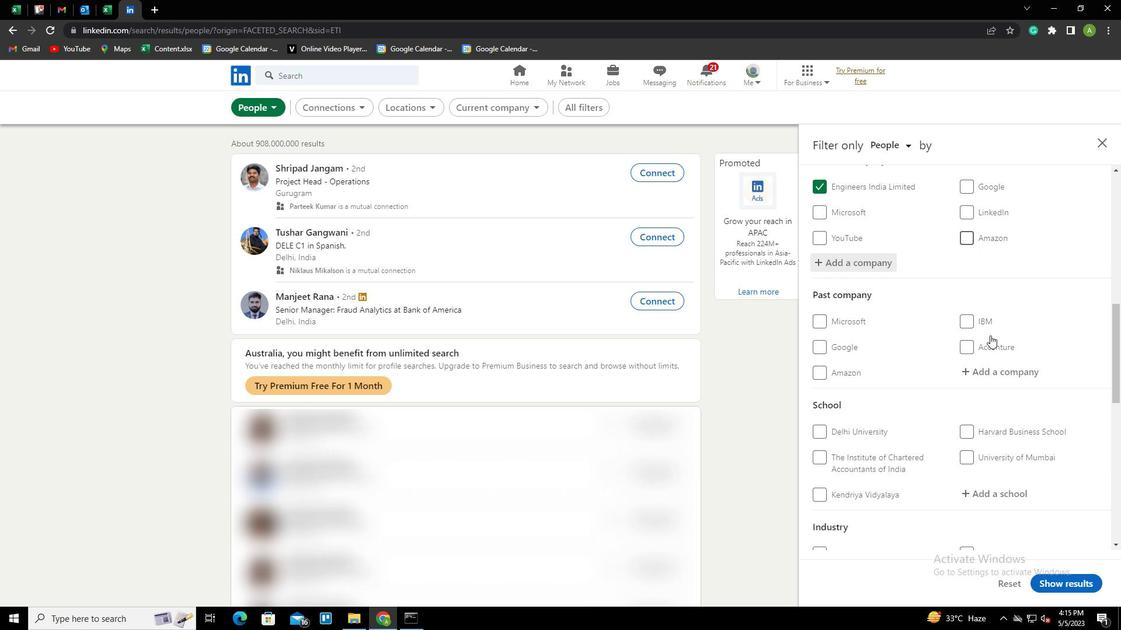 
Action: Mouse scrolled (990, 335) with delta (0, 0)
Screenshot: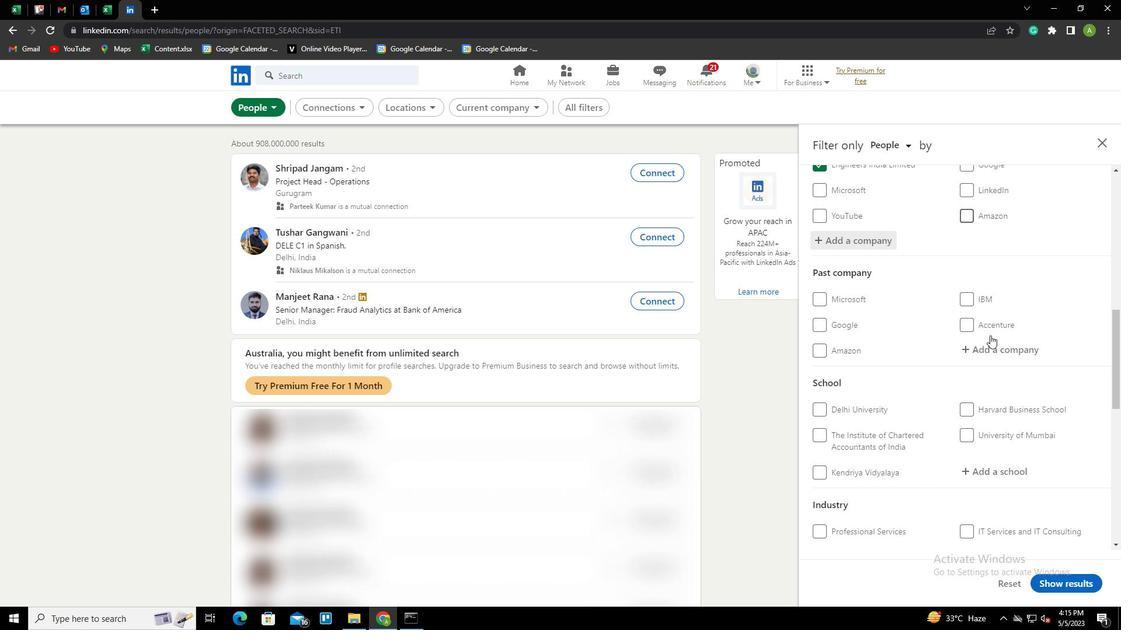 
Action: Mouse moved to (987, 350)
Screenshot: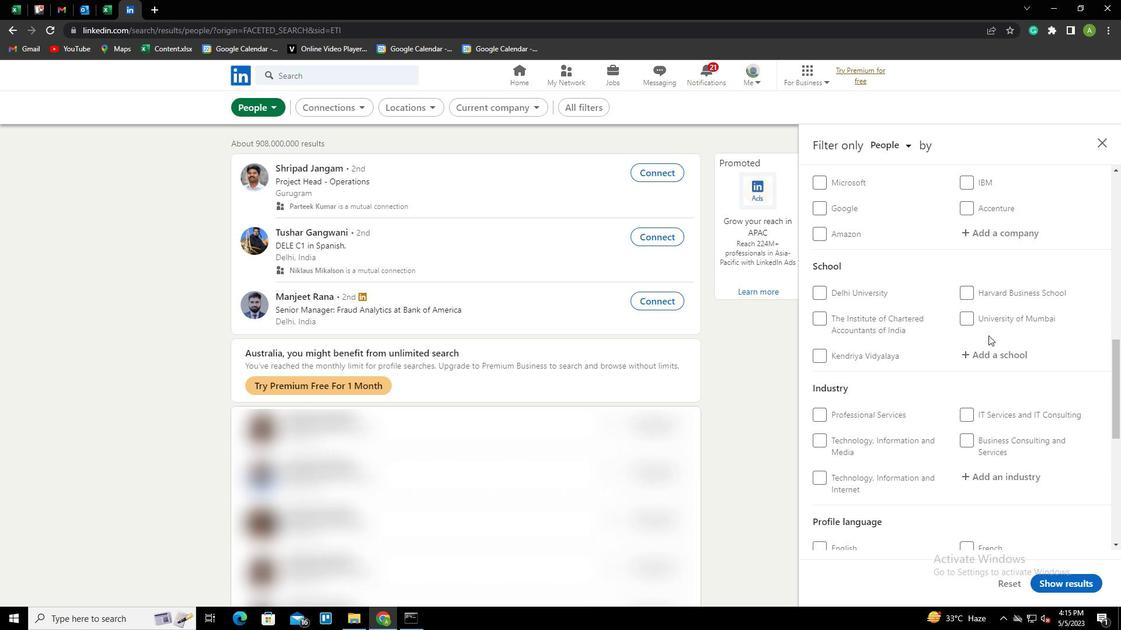 
Action: Mouse pressed left at (987, 350)
Screenshot: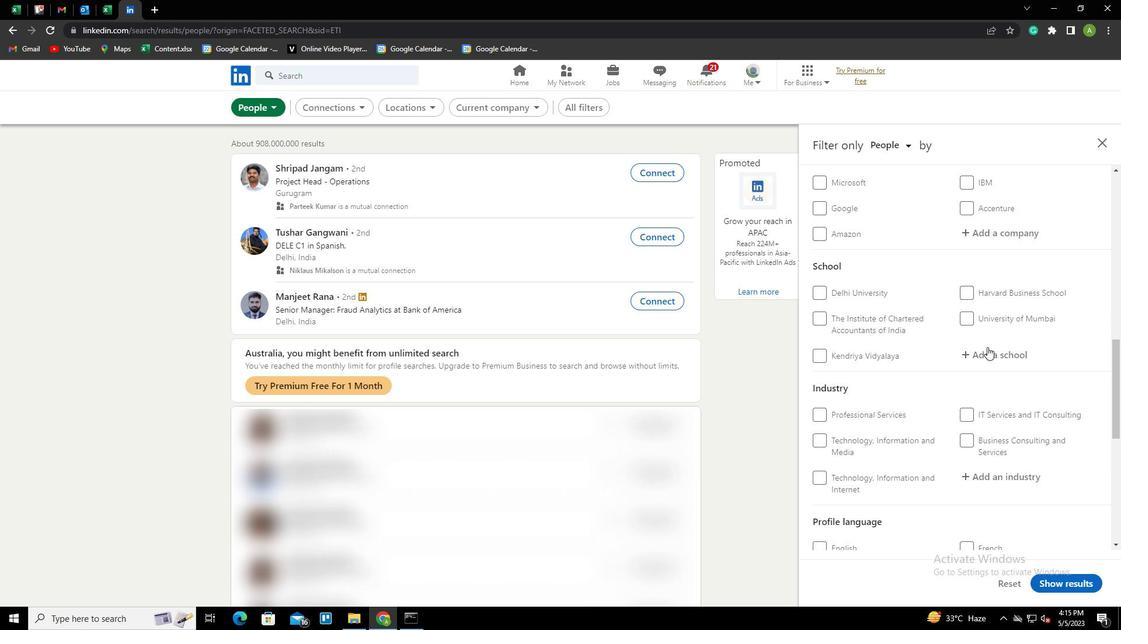 
Action: Key pressed <Key.shift>HIMACHAL<Key.space><Key.shift>PRADESH<Key.space><Key.shift>UNIVERSITY<Key.down><Key.enter>
Screenshot: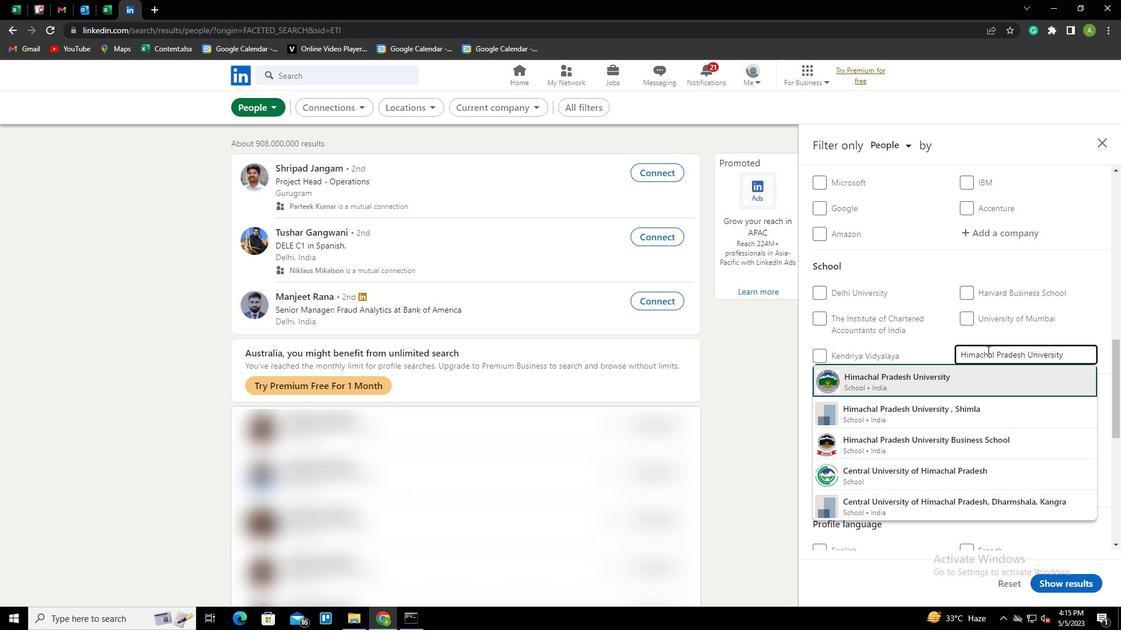 
Action: Mouse scrolled (987, 350) with delta (0, 0)
Screenshot: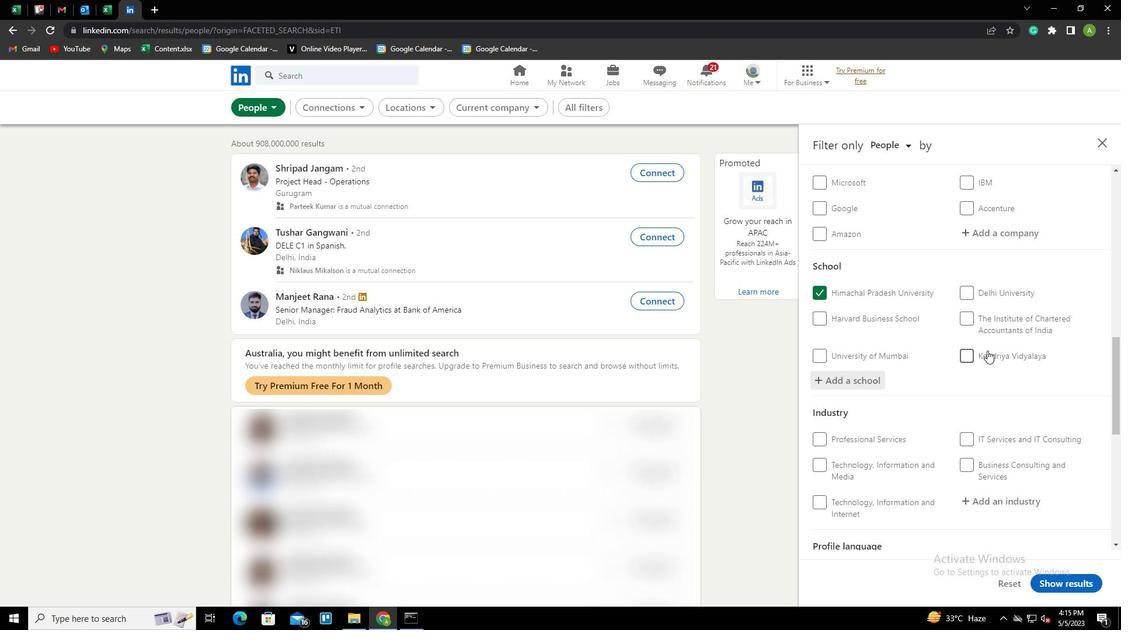 
Action: Mouse scrolled (987, 350) with delta (0, 0)
Screenshot: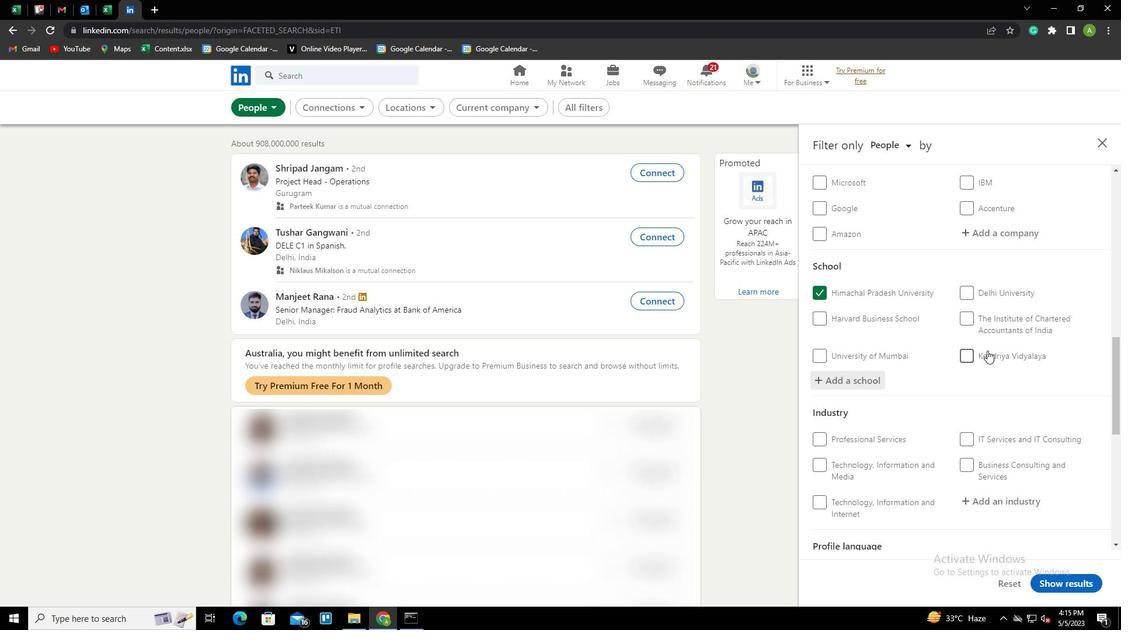 
Action: Mouse scrolled (987, 350) with delta (0, 0)
Screenshot: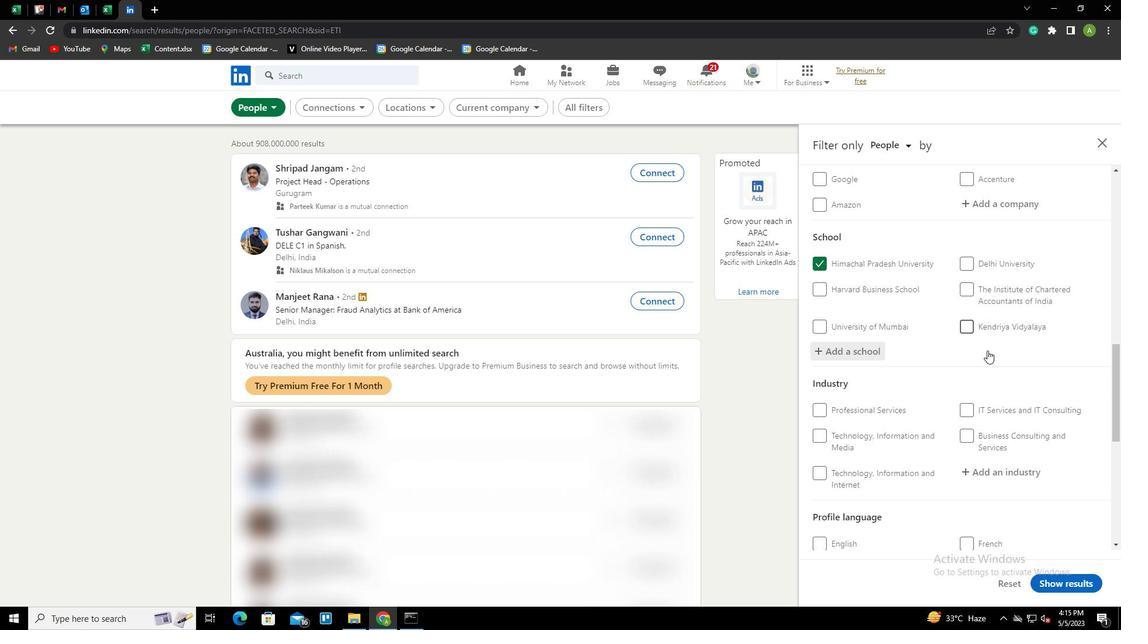 
Action: Mouse moved to (988, 331)
Screenshot: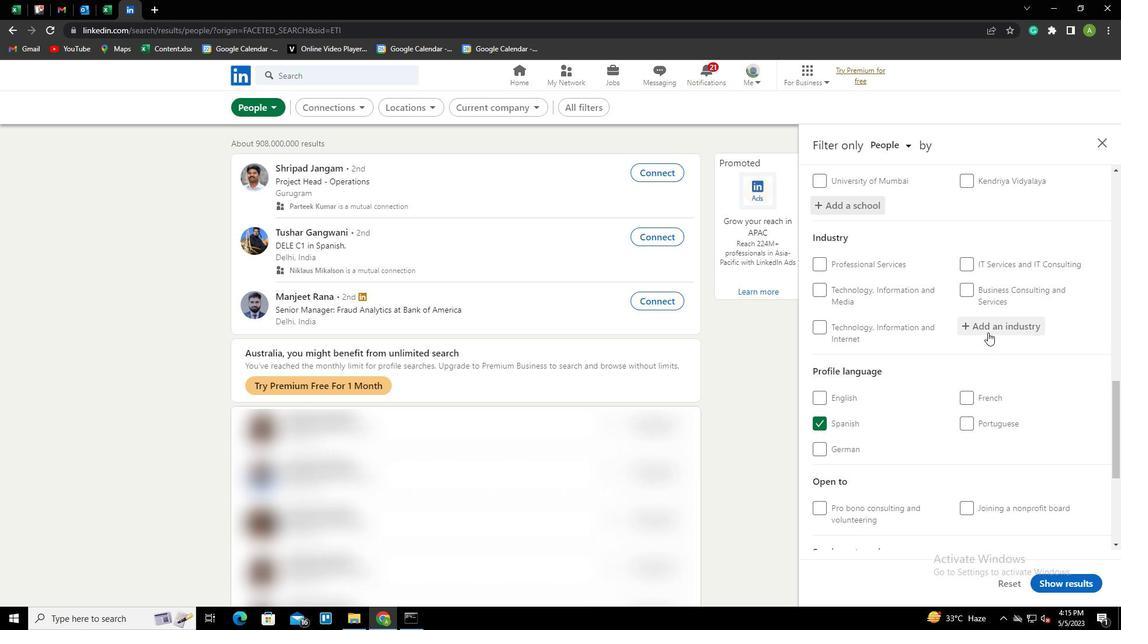 
Action: Mouse pressed left at (988, 331)
Screenshot: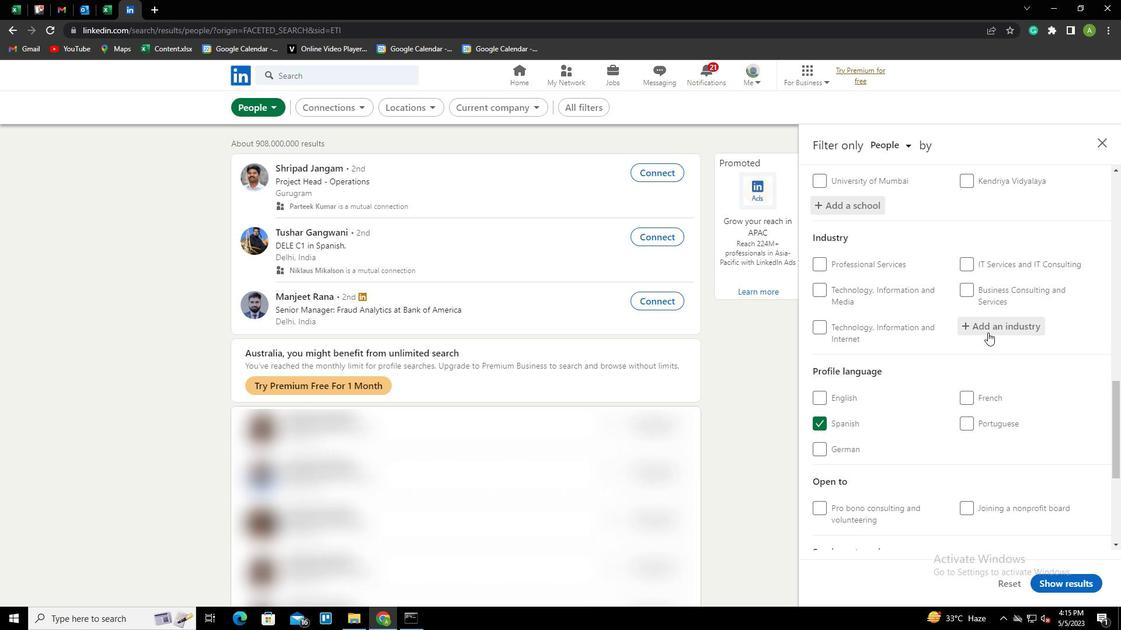 
Action: Key pressed <Key.shift><Key.shift><Key.shift><Key.shift><Key.shift><Key.shift><Key.shift><Key.shift><Key.shift><Key.shift><Key.shift><Key.shift><Key.shift><Key.shift><Key.shift><Key.shift><Key.shift><Key.shift><Key.shift><Key.shift><Key.shift><Key.shift>T<Key.backspace><Key.shift>RACETRACKS<Key.down><Key.enter>
Screenshot: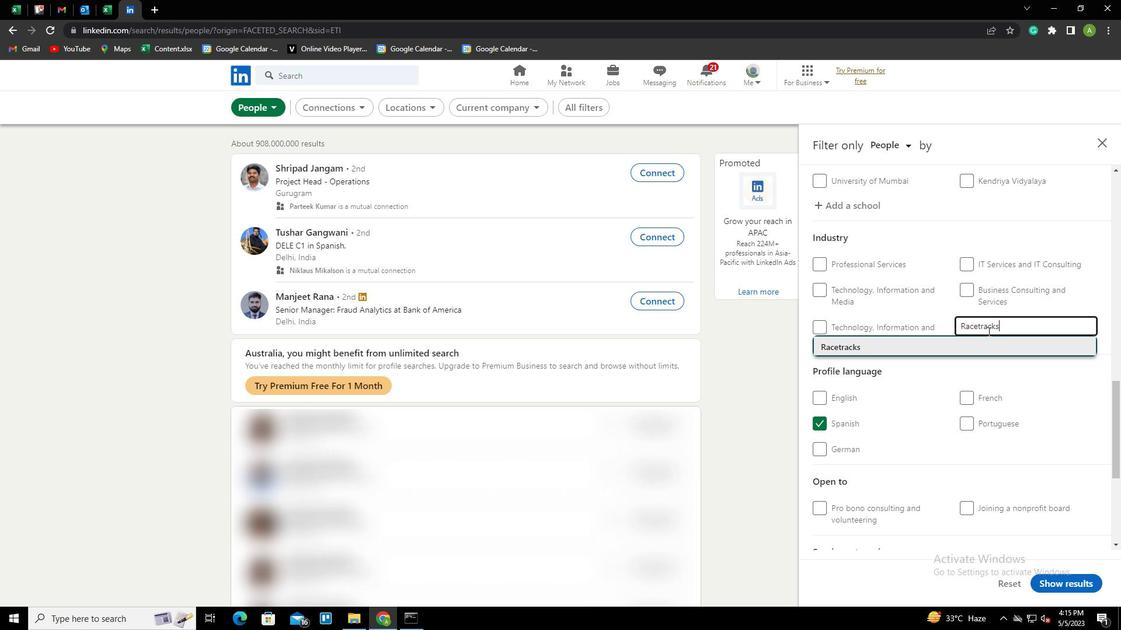 
Action: Mouse scrolled (988, 331) with delta (0, 0)
Screenshot: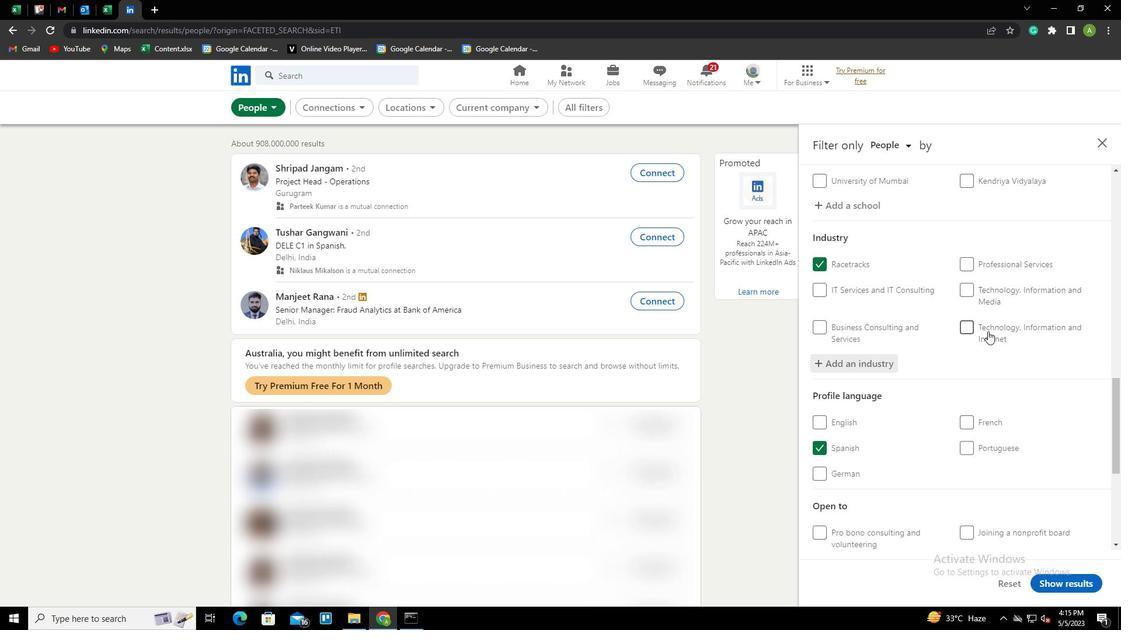 
Action: Mouse scrolled (988, 331) with delta (0, 0)
Screenshot: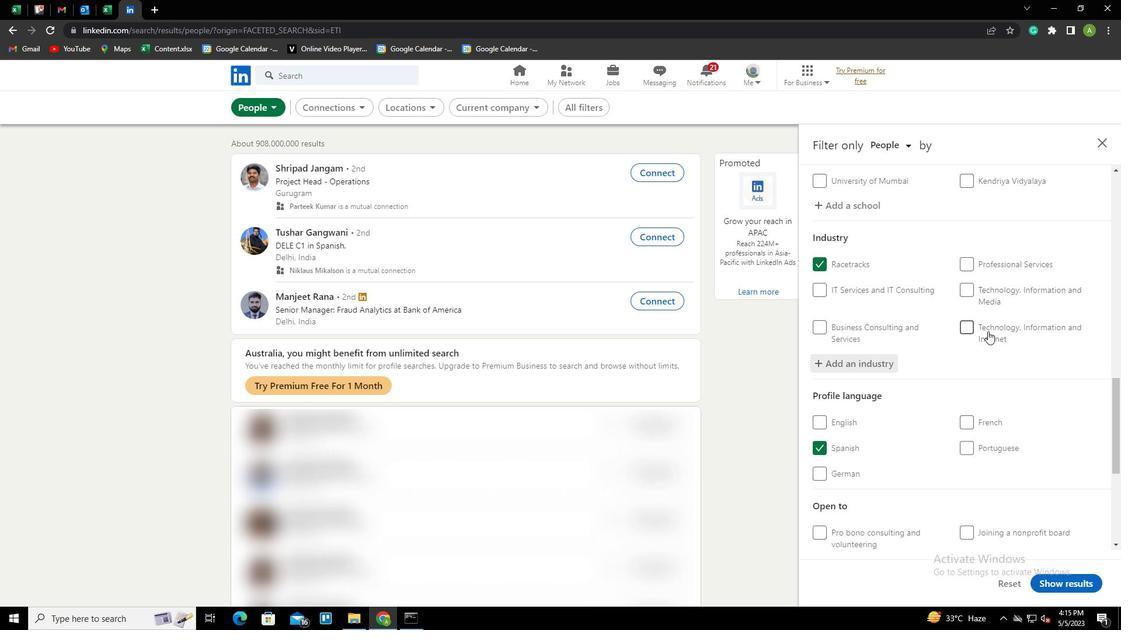 
Action: Mouse scrolled (988, 331) with delta (0, 0)
Screenshot: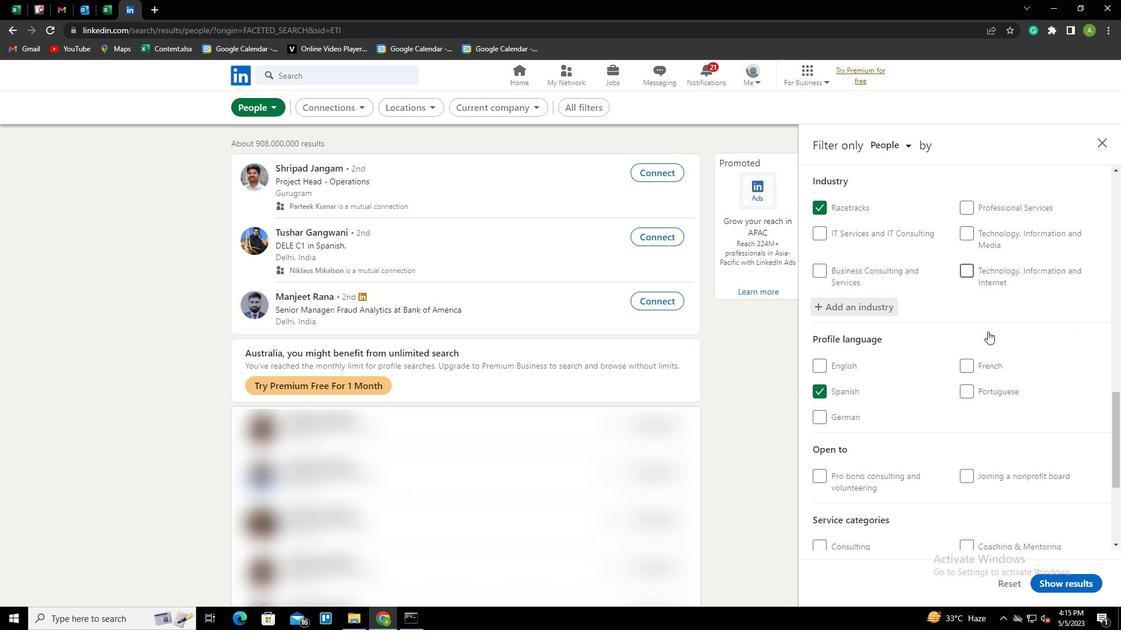 
Action: Mouse scrolled (988, 331) with delta (0, 0)
Screenshot: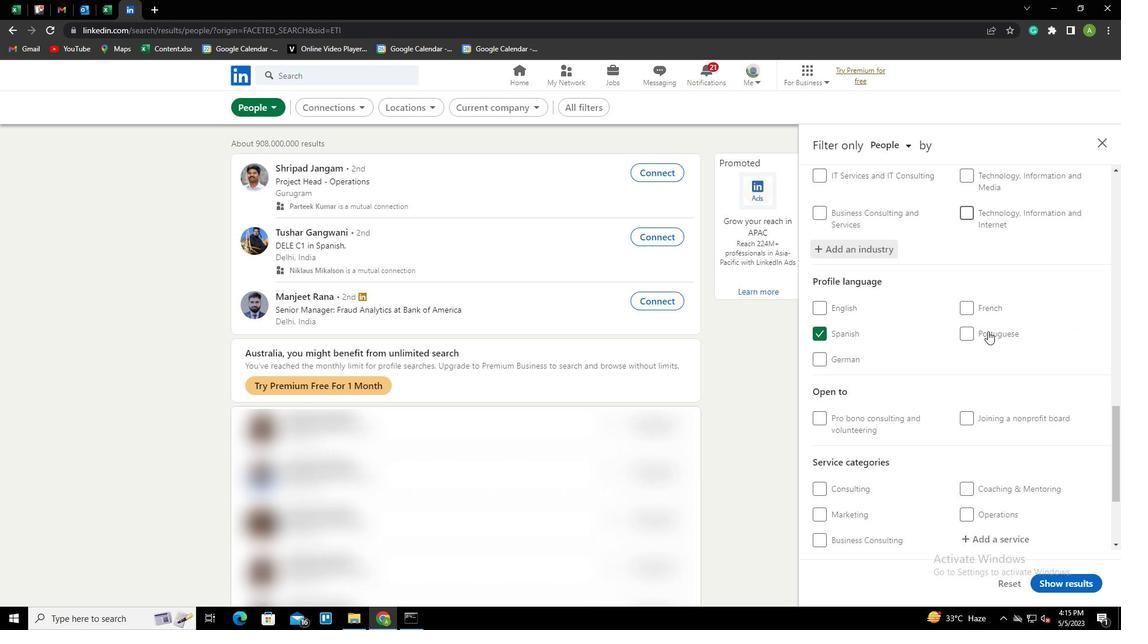 
Action: Mouse moved to (983, 417)
Screenshot: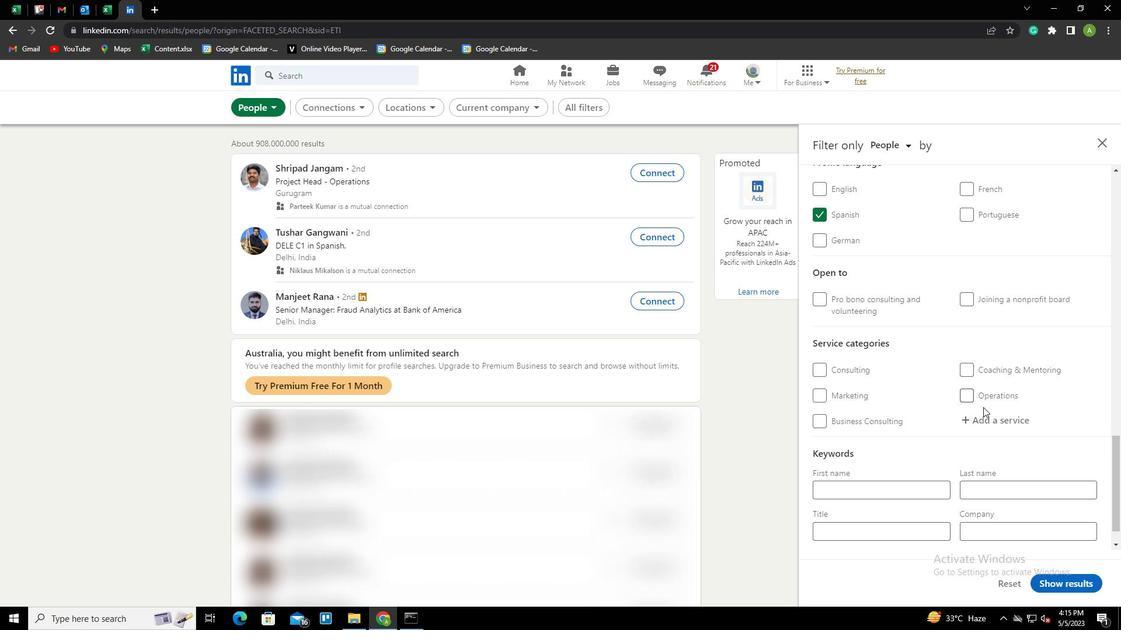
Action: Mouse pressed left at (983, 417)
Screenshot: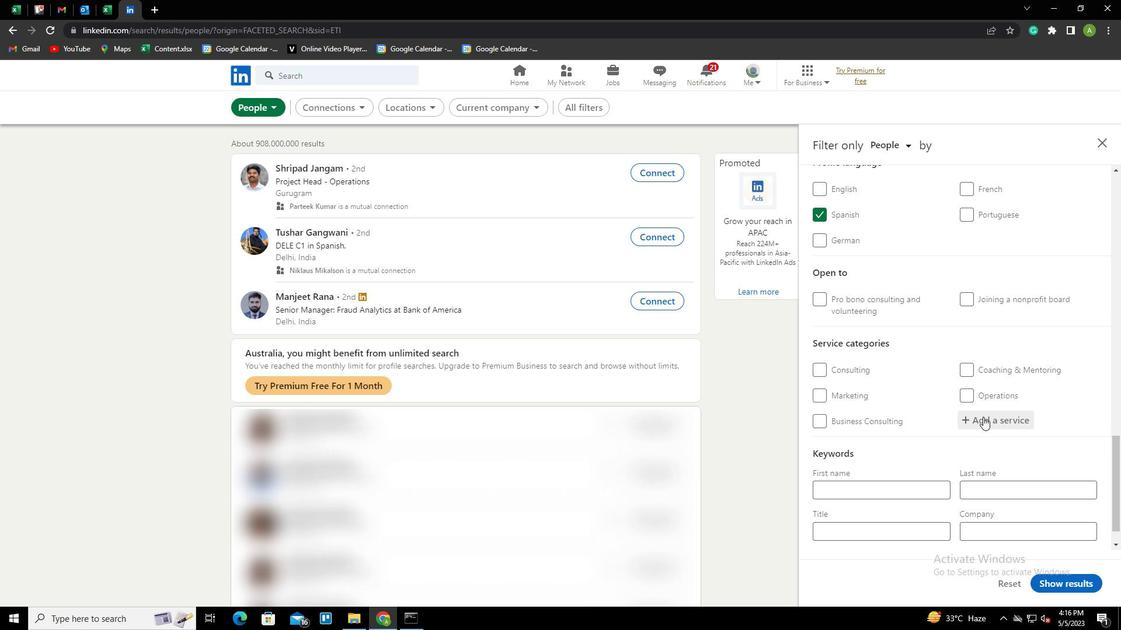 
Action: Mouse moved to (982, 417)
Screenshot: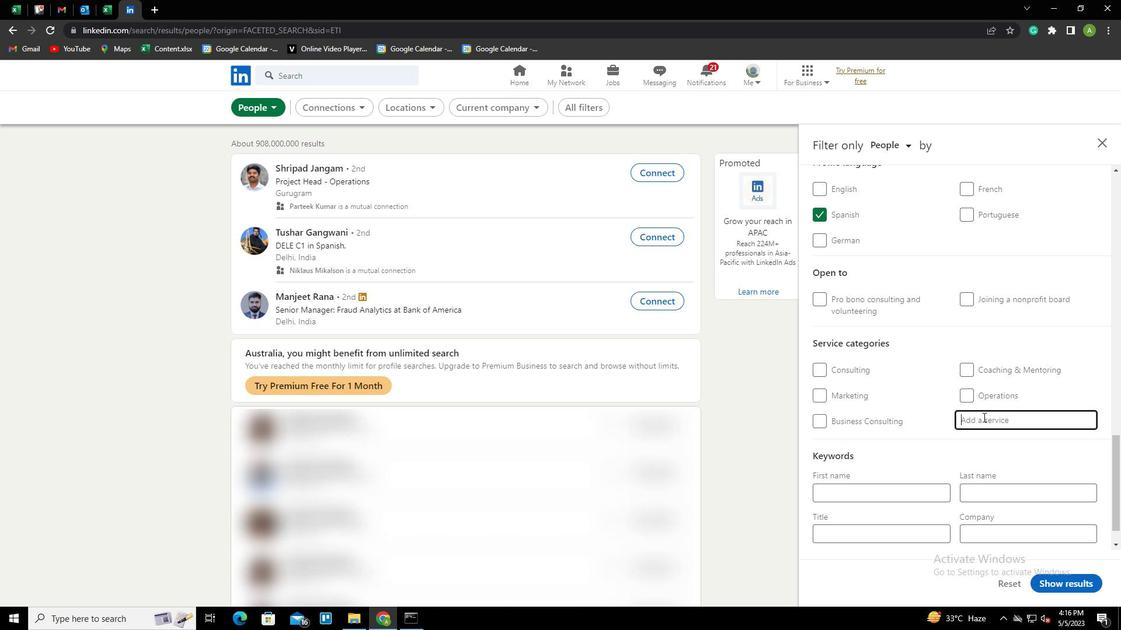 
Action: Key pressed <Key.shift>HOMEOWNERS<Key.space><Key.shift>INSURACE<Key.backspace><Key.backspace>NCE<Key.down><Key.enter>
Screenshot: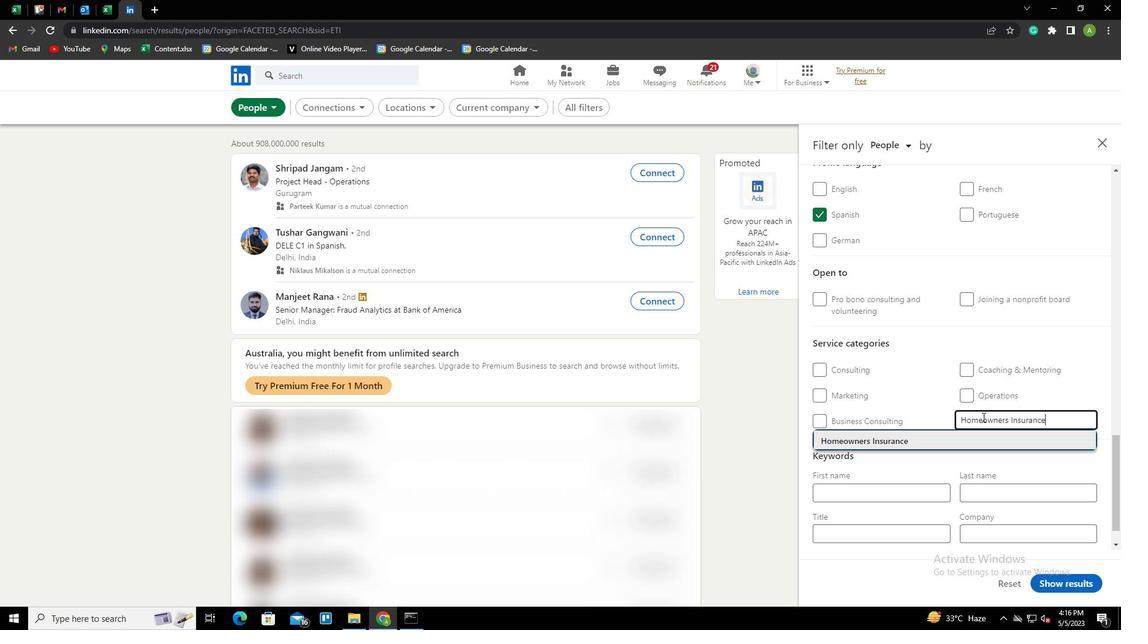 
Action: Mouse scrolled (982, 416) with delta (0, 0)
Screenshot: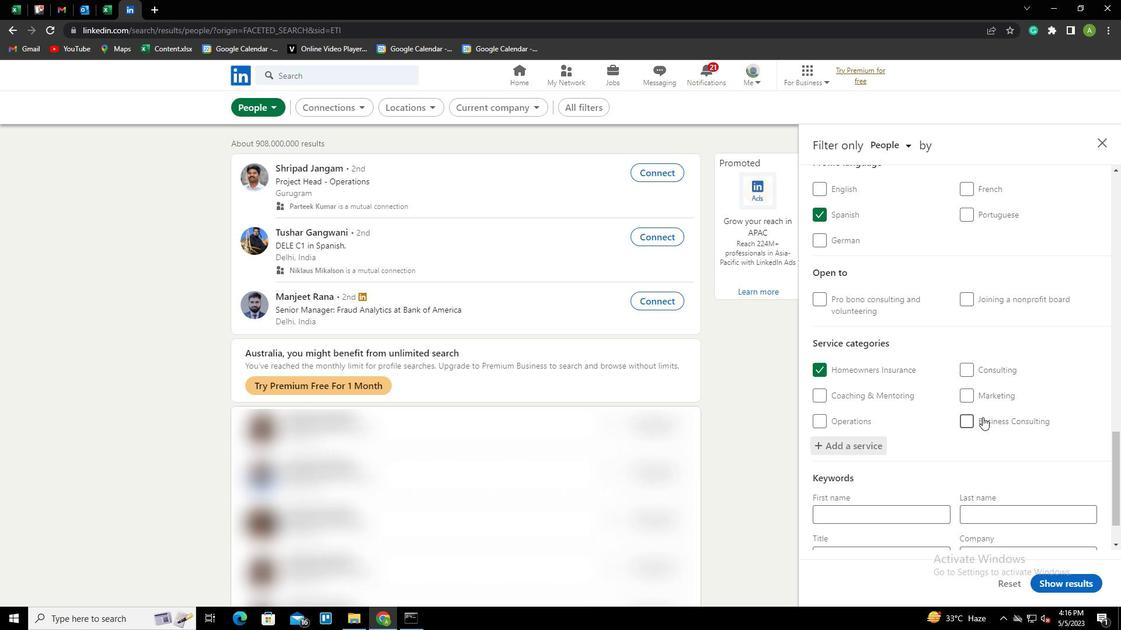 
Action: Mouse scrolled (982, 416) with delta (0, 0)
Screenshot: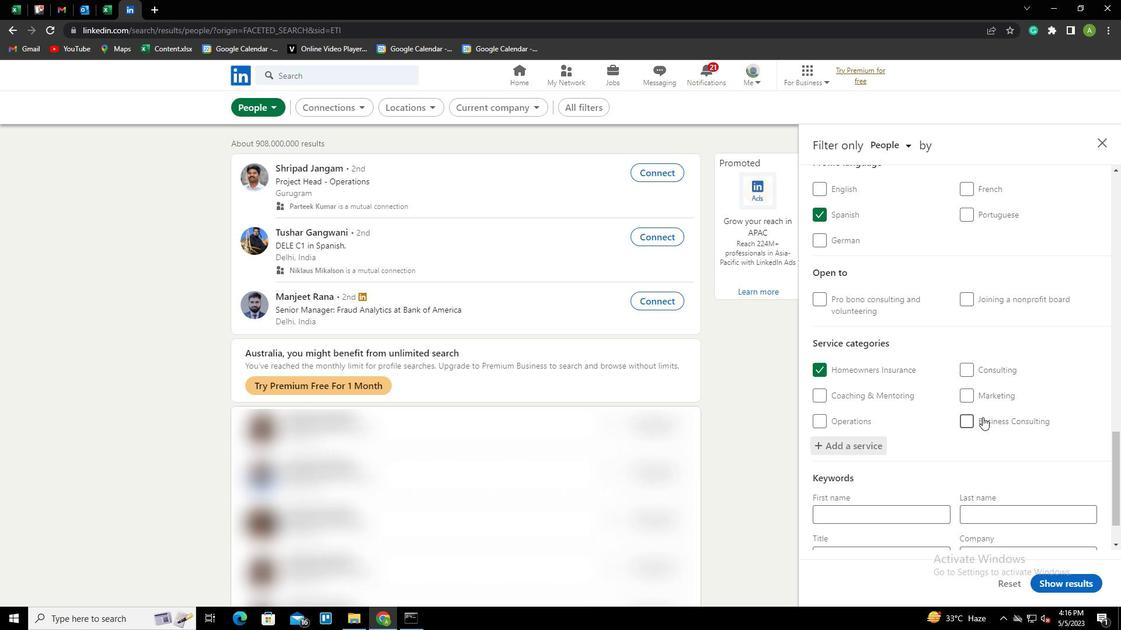 
Action: Mouse scrolled (982, 416) with delta (0, 0)
Screenshot: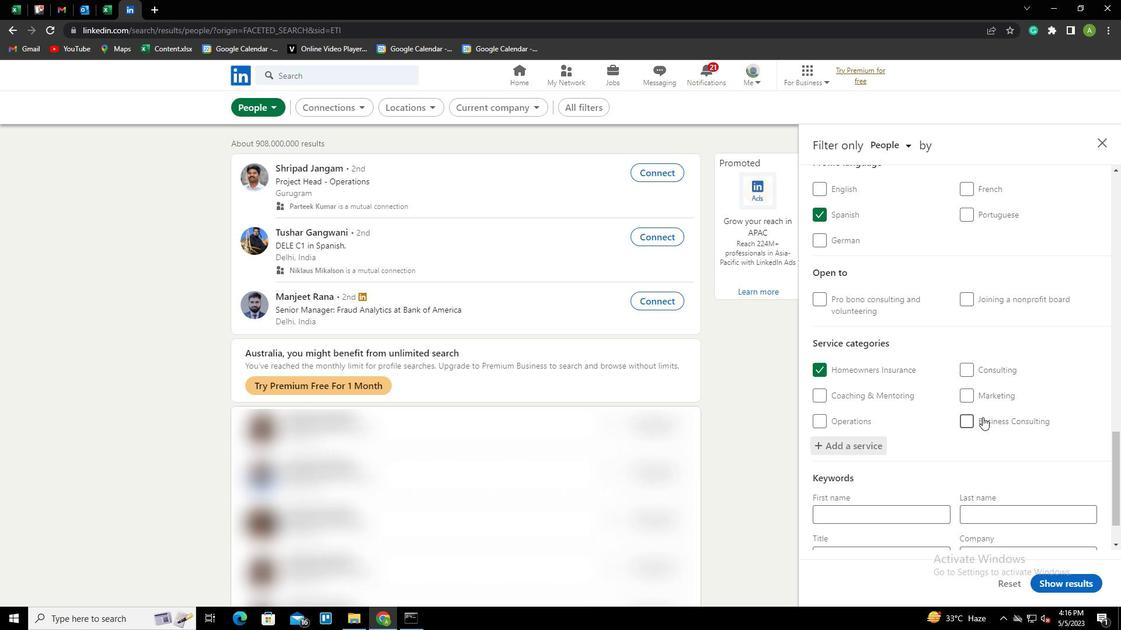 
Action: Mouse scrolled (982, 416) with delta (0, 0)
Screenshot: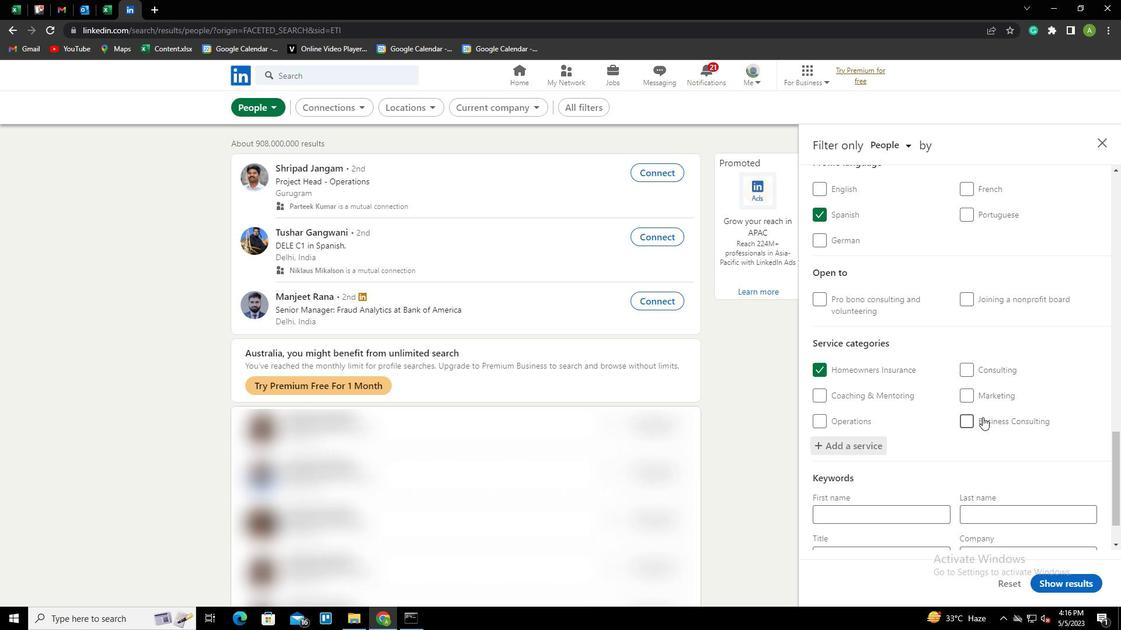 
Action: Mouse scrolled (982, 416) with delta (0, 0)
Screenshot: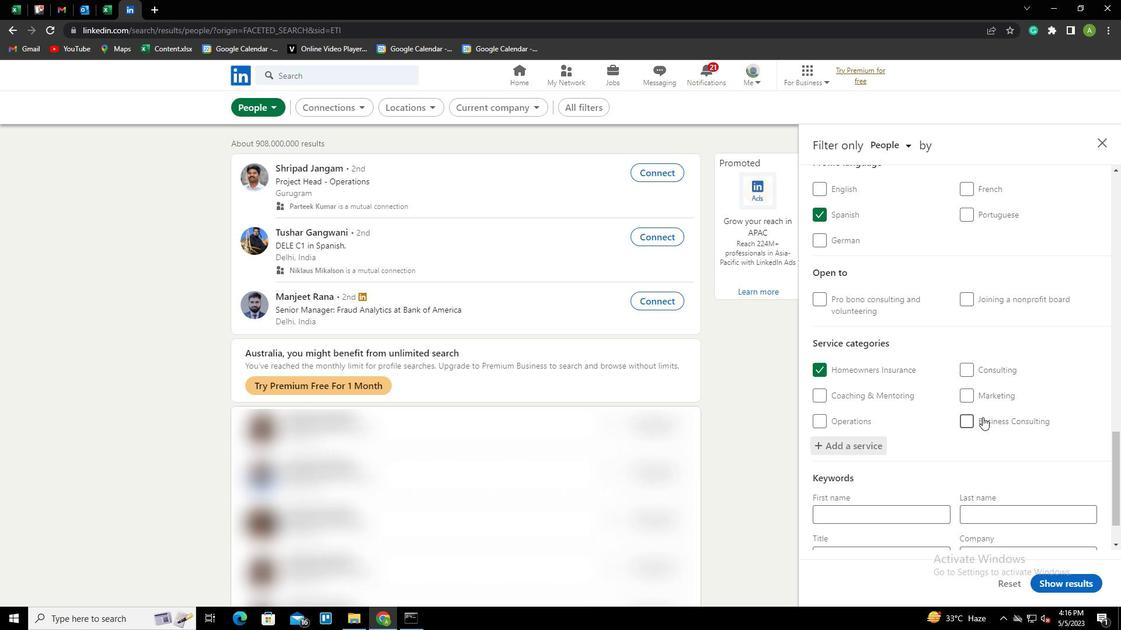 
Action: Mouse scrolled (982, 416) with delta (0, 0)
Screenshot: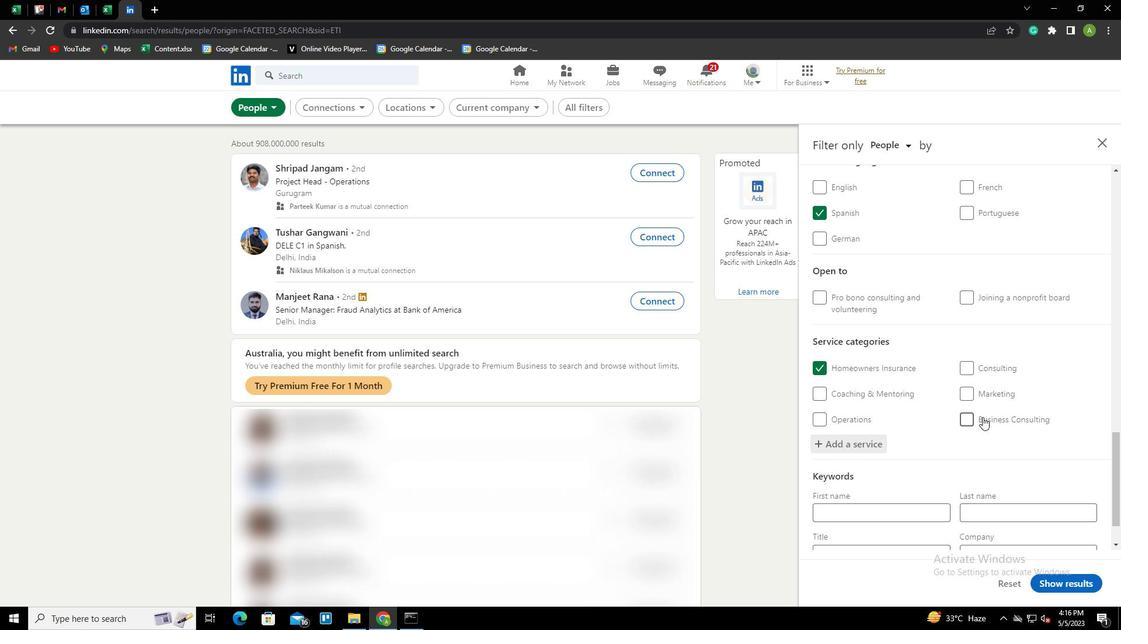 
Action: Mouse moved to (863, 494)
Screenshot: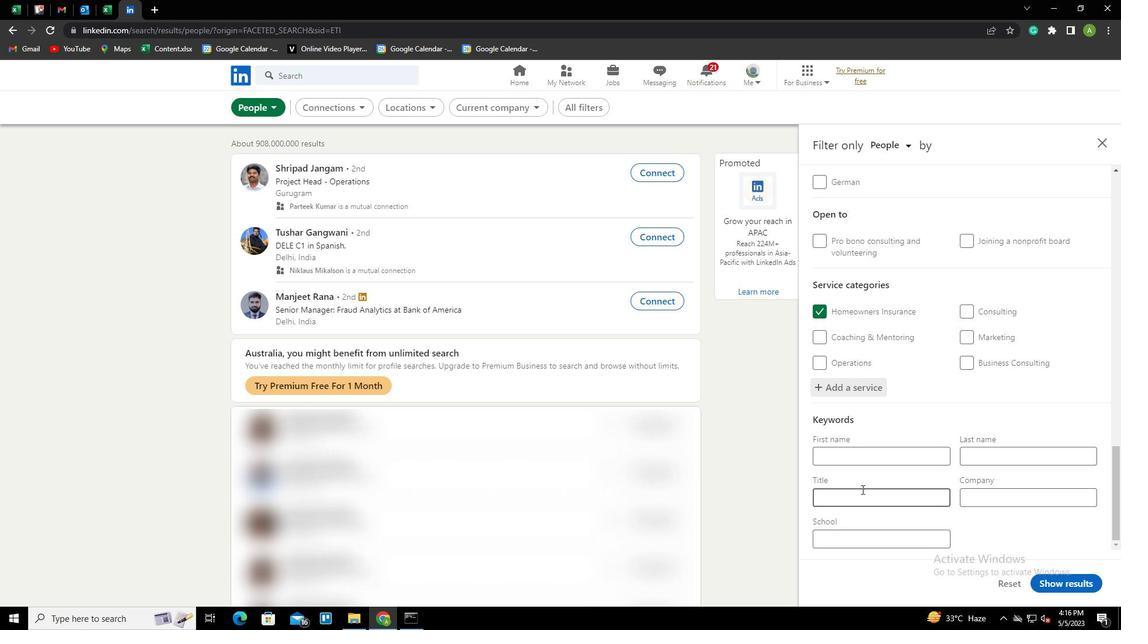 
Action: Mouse pressed left at (863, 494)
Screenshot: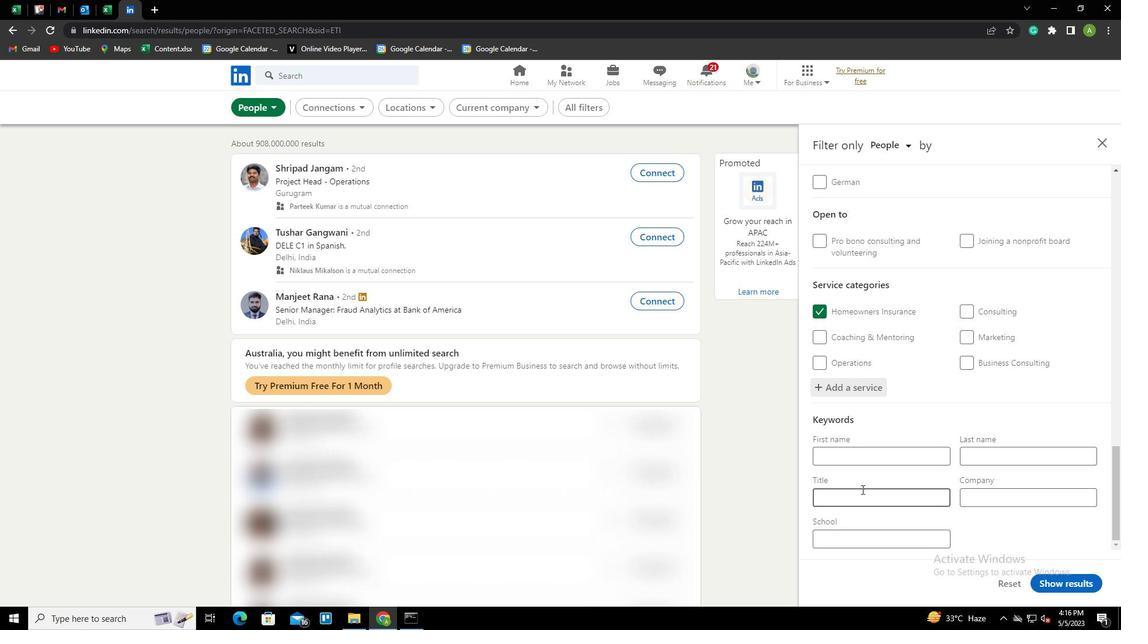 
Action: Key pressed <Key.shift>TRAVEL<Key.space><Key.shift>AGENT
Screenshot: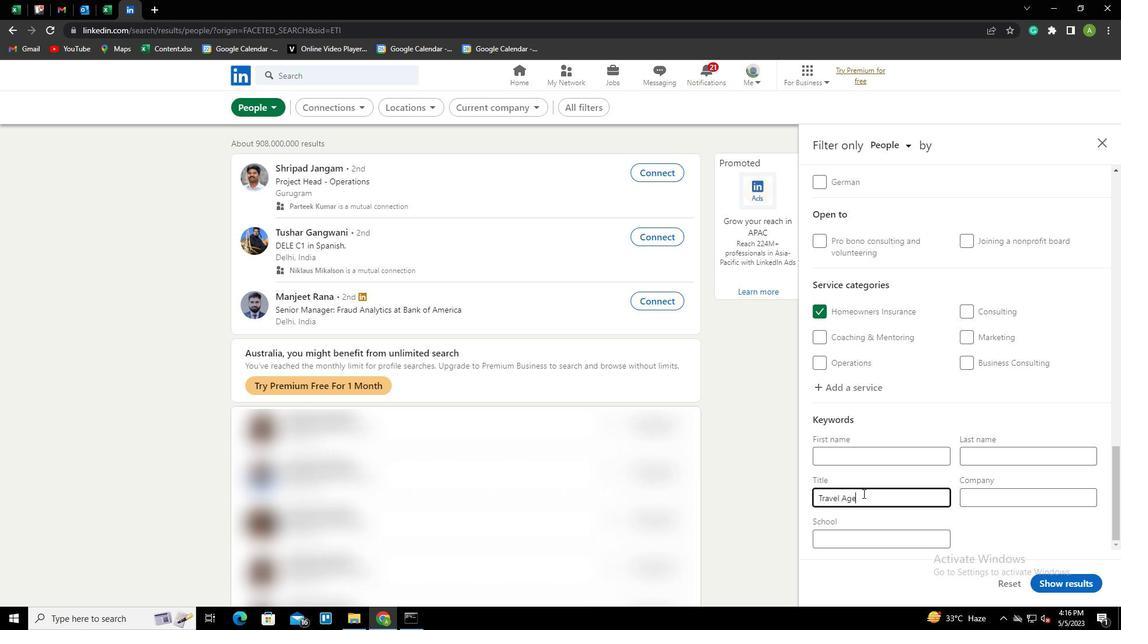 
Action: Mouse moved to (1004, 539)
Screenshot: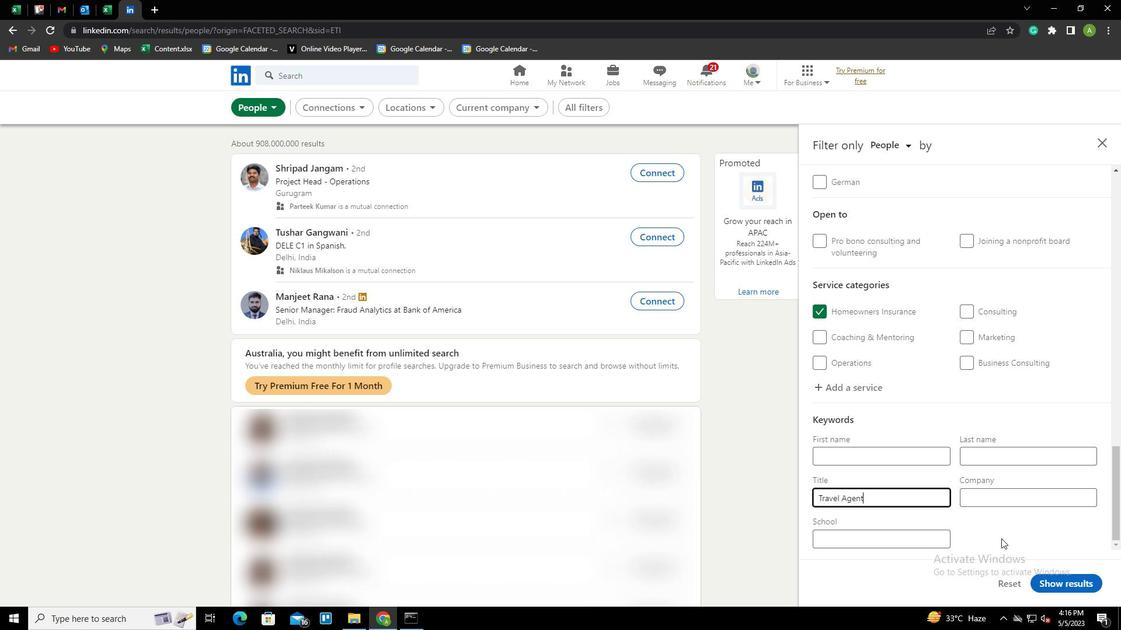 
Action: Mouse pressed left at (1004, 539)
Screenshot: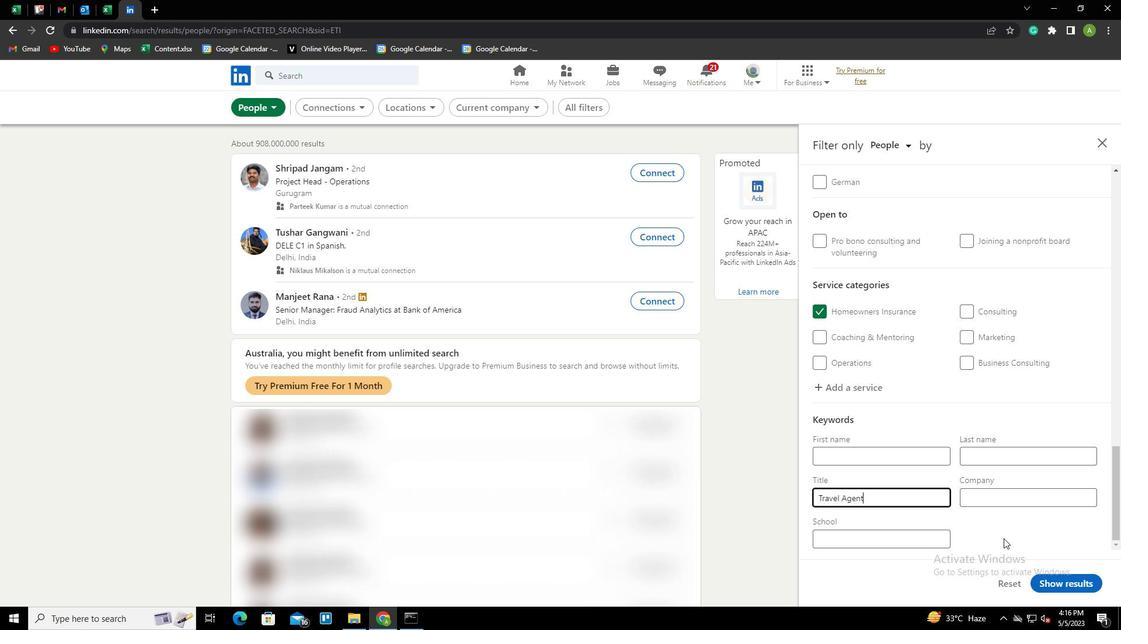 
Action: Mouse moved to (1049, 580)
Screenshot: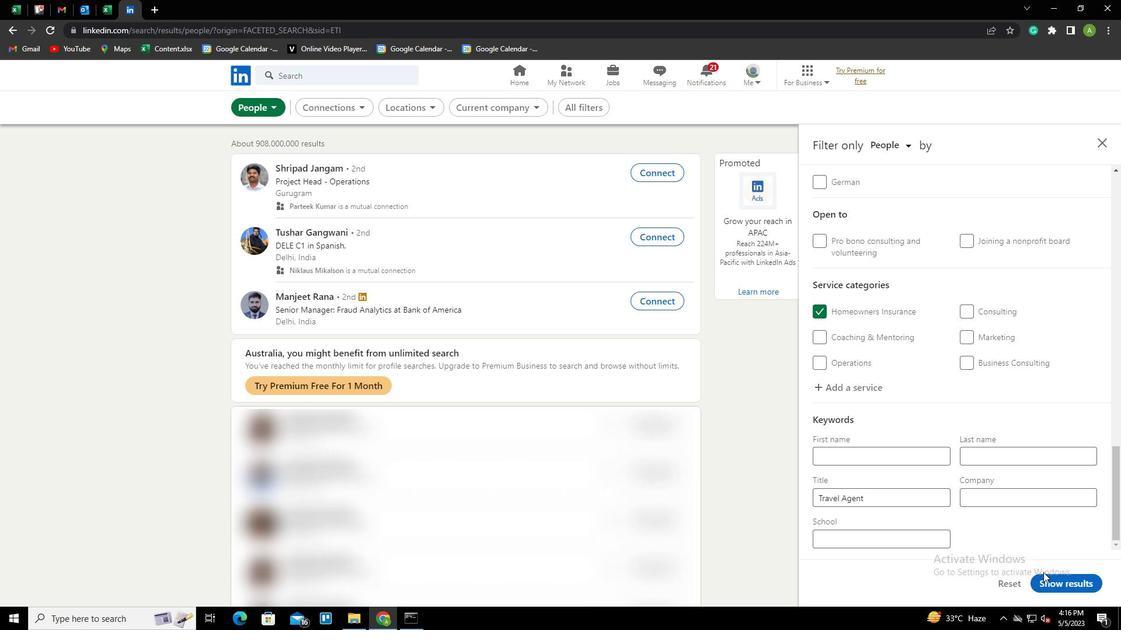 
Action: Mouse pressed left at (1049, 580)
Screenshot: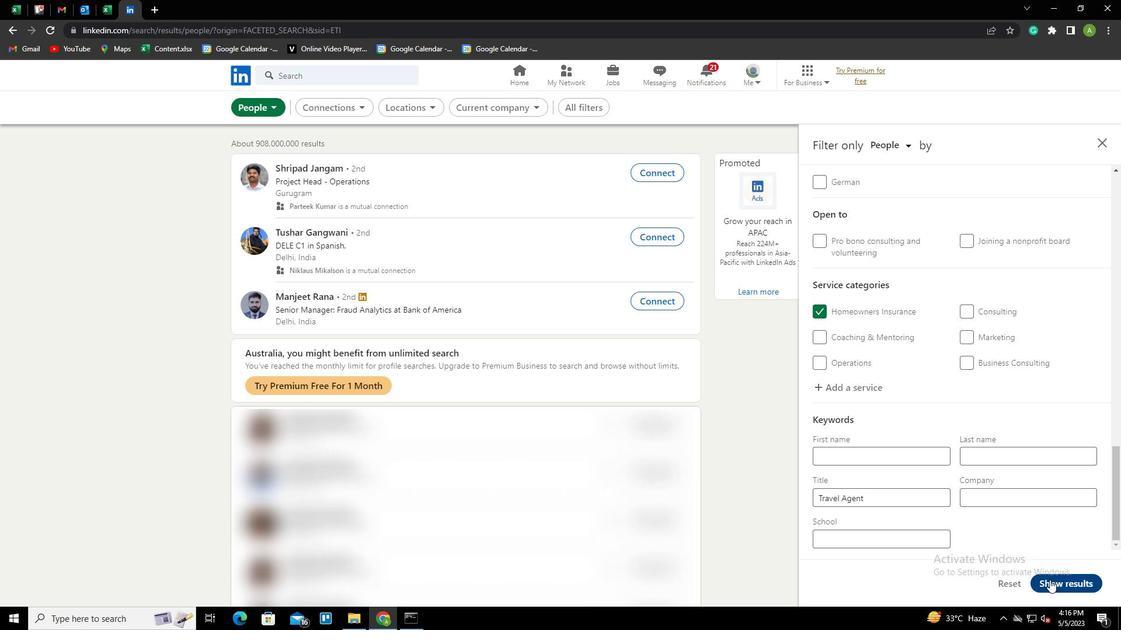 
